Task: Look for space in Autlán de Navarro, Mexico from 6th September, 2023 to 10th September, 2023 for 1 adult in price range Rs.10000 to Rs.15000. Place can be private room with 1  bedroom having 1 bed and 1 bathroom. Property type can be house, flat, guest house, hotel. Booking option can be shelf check-in. Required host language is English.
Action: Mouse moved to (394, 107)
Screenshot: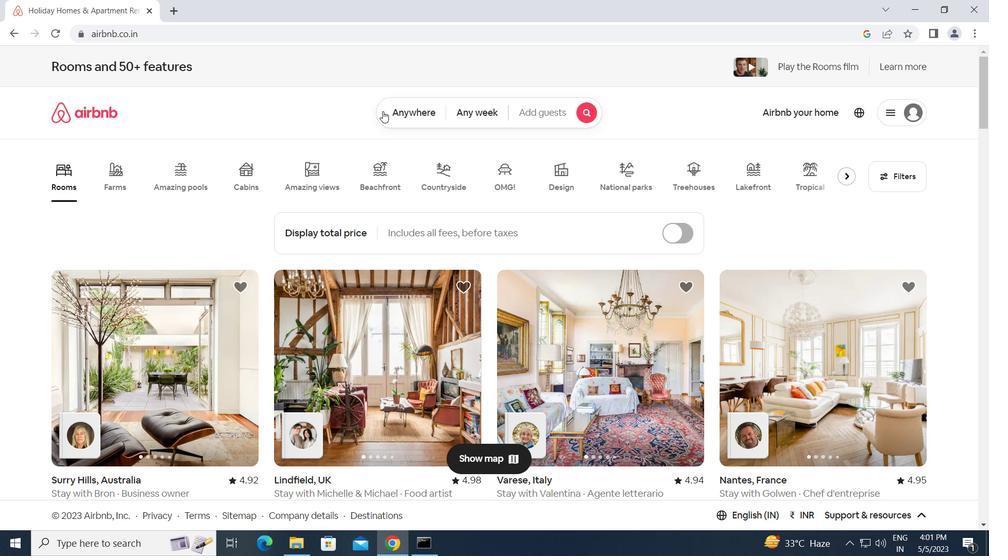 
Action: Mouse pressed left at (394, 107)
Screenshot: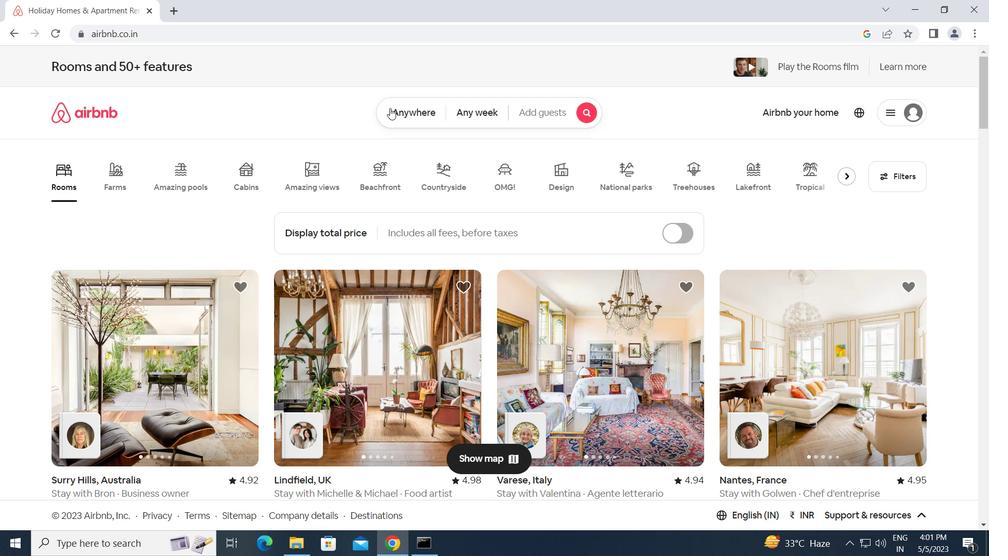
Action: Mouse moved to (326, 154)
Screenshot: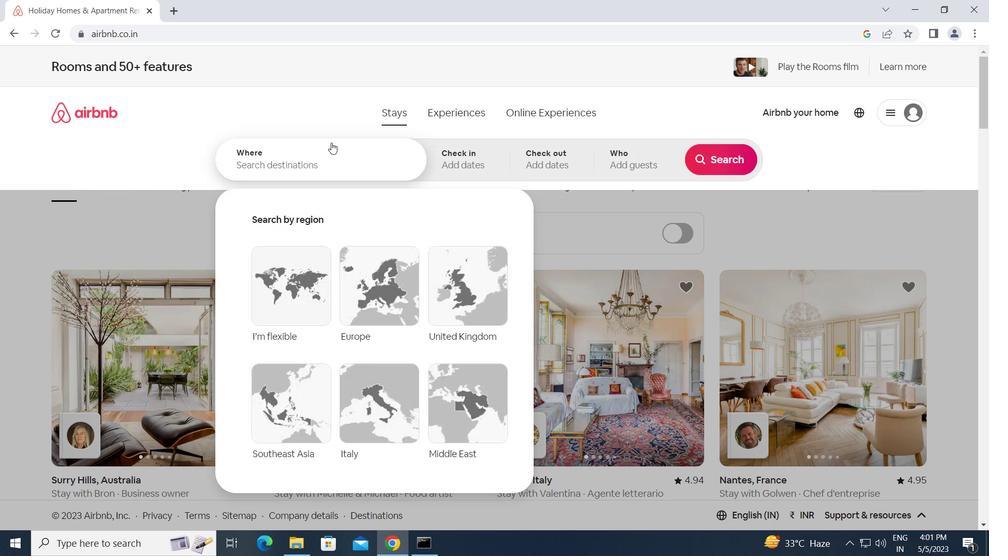 
Action: Mouse pressed left at (326, 154)
Screenshot: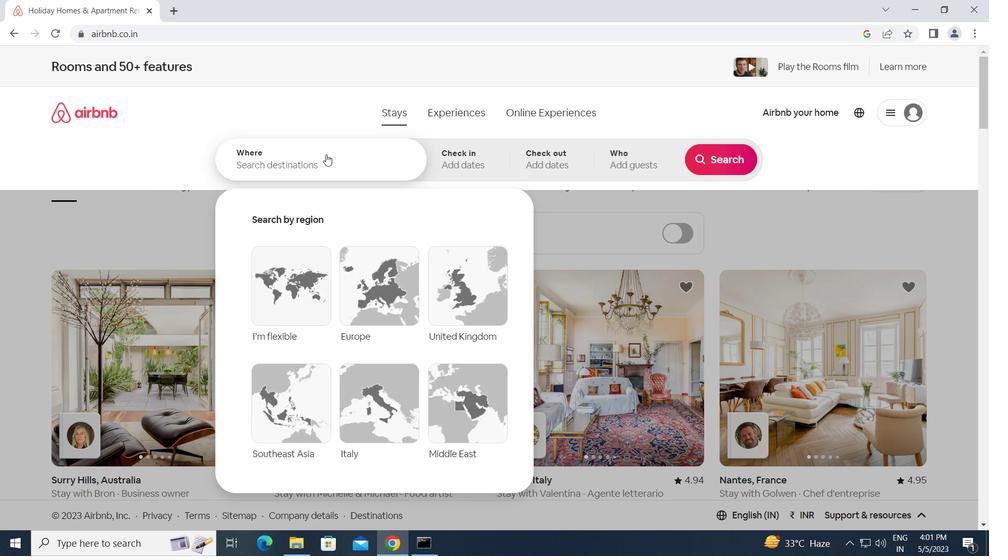
Action: Key pressed a<Key.caps_lock>utlan<Key.space>de<Key.space><Key.caps_lock>n<Key.caps_lock>avarro,<Key.space>m<Key.backspace><Key.caps_lock>m<Key.caps_lock>e
Screenshot: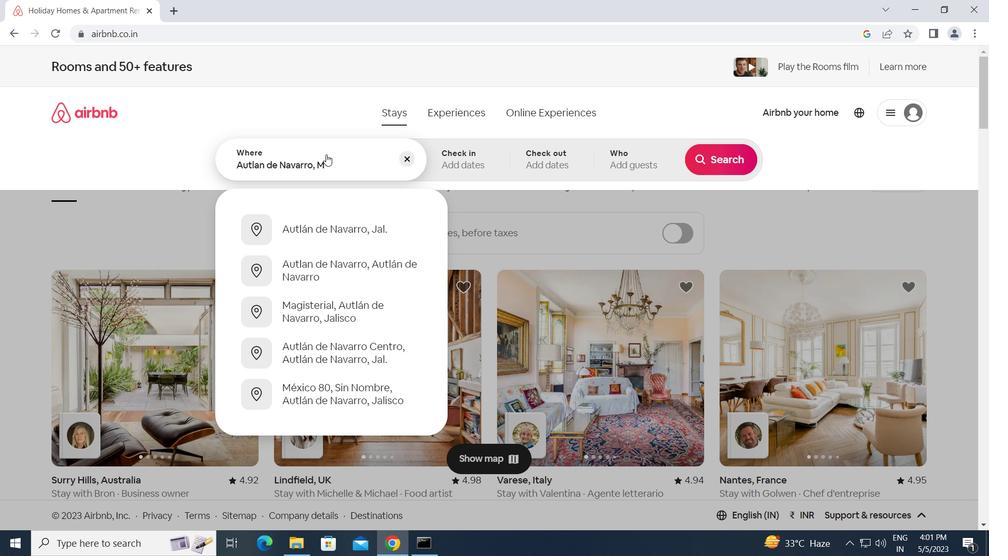 
Action: Mouse moved to (377, 70)
Screenshot: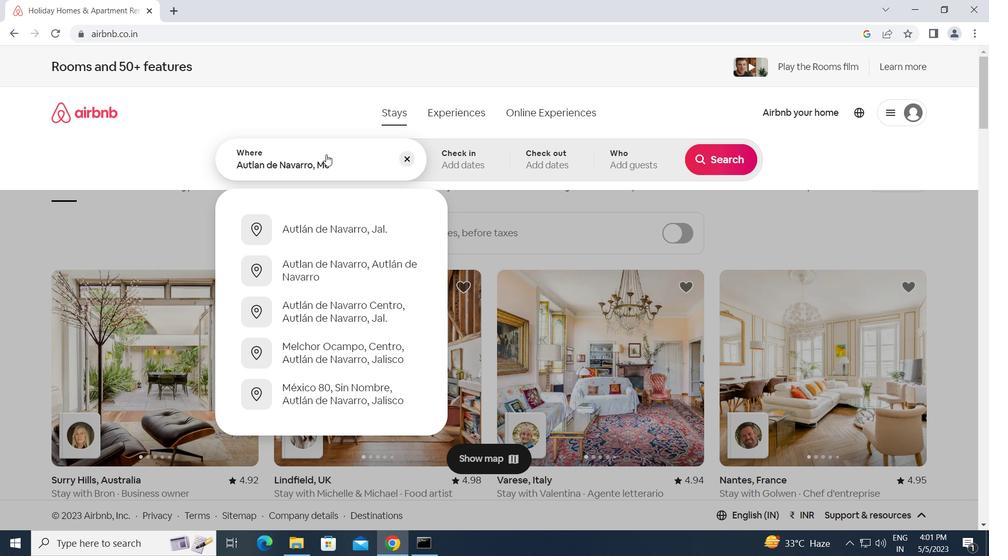 
Action: Key pressed xico<Key.enter>
Screenshot: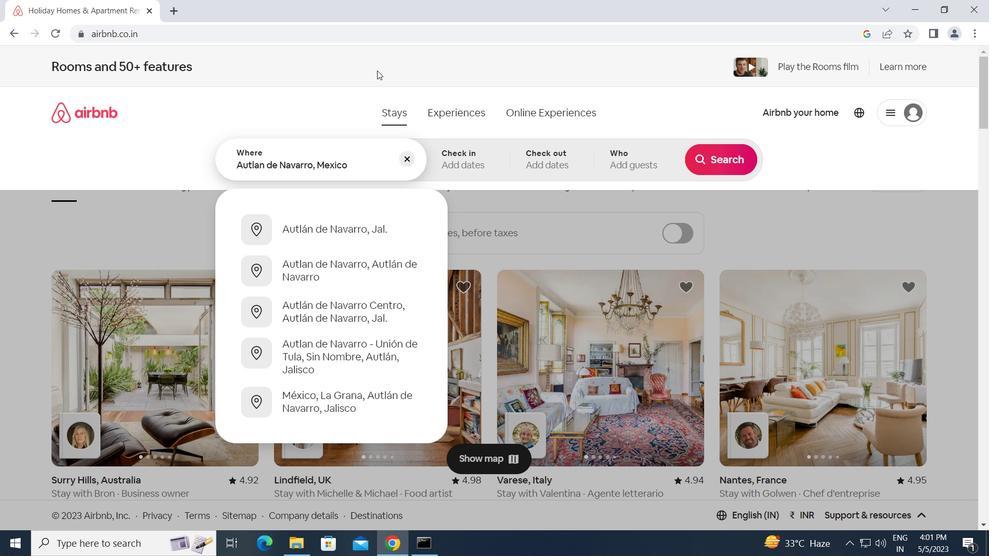 
Action: Mouse moved to (722, 263)
Screenshot: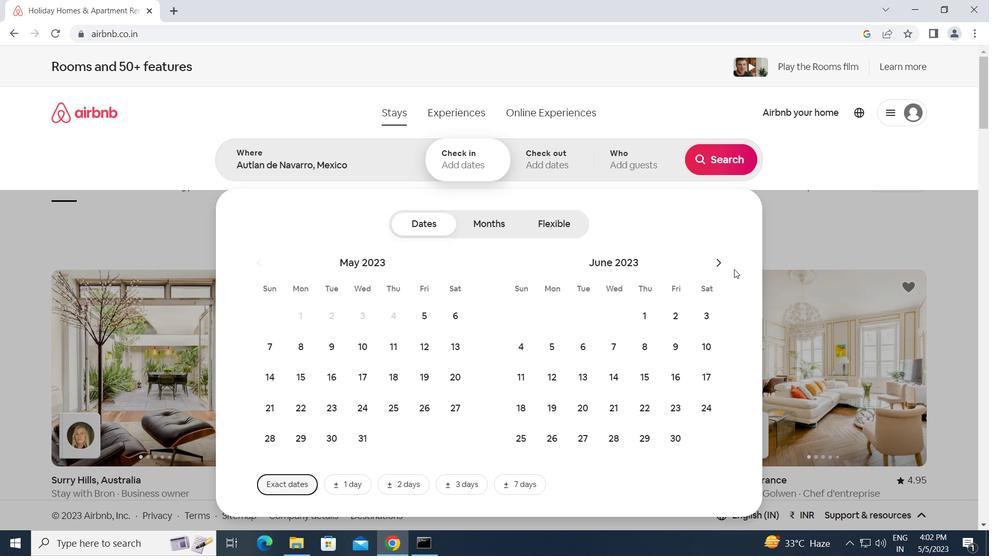 
Action: Mouse pressed left at (722, 263)
Screenshot: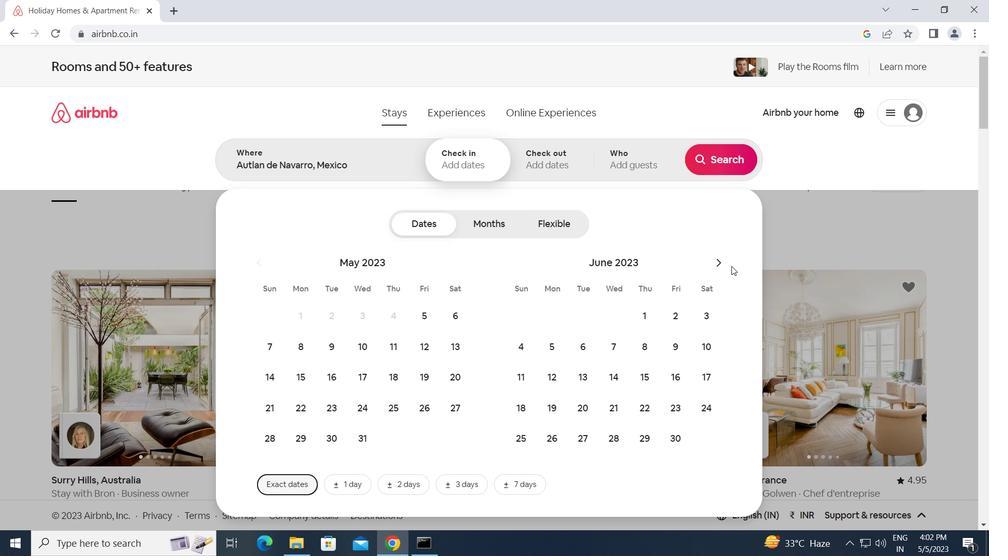 
Action: Mouse pressed left at (722, 263)
Screenshot: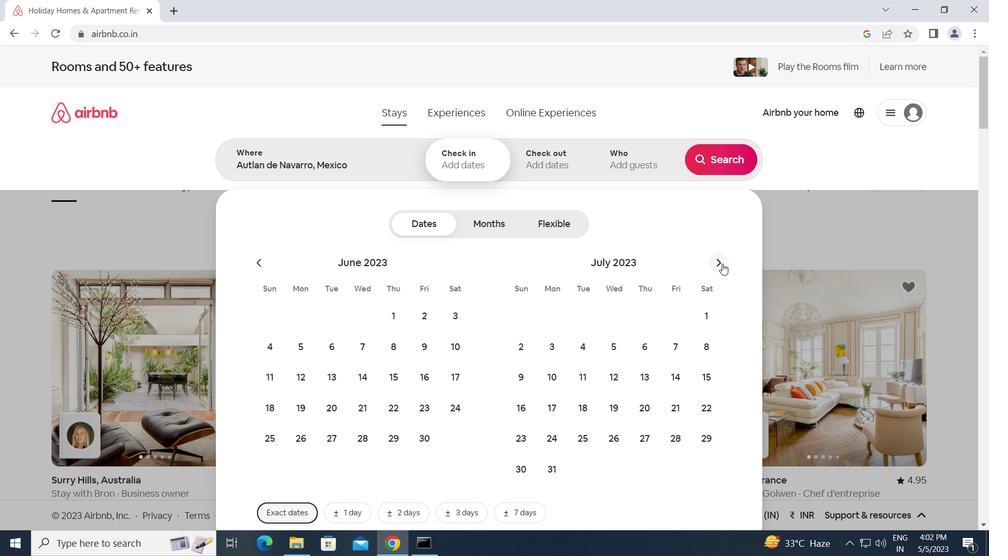 
Action: Mouse pressed left at (722, 263)
Screenshot: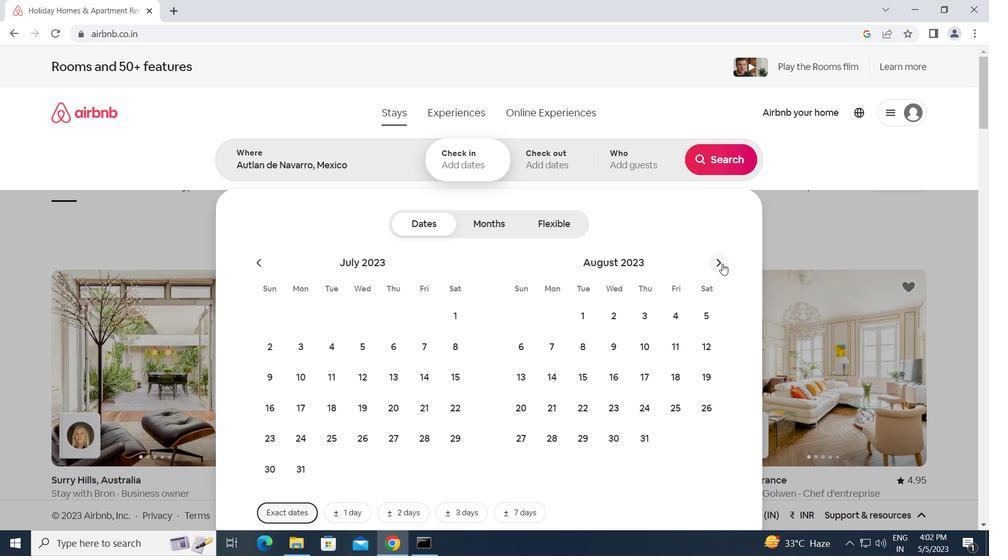 
Action: Mouse moved to (617, 346)
Screenshot: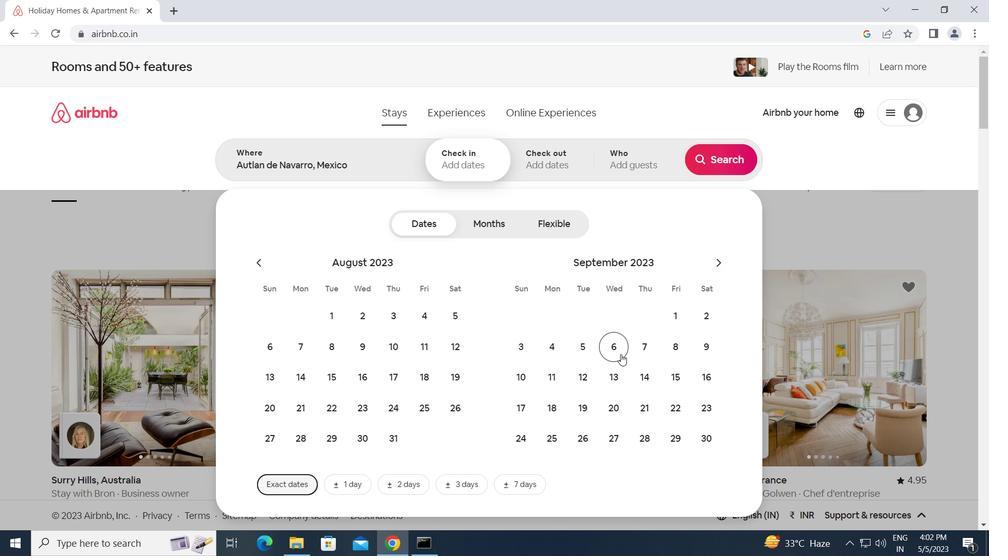 
Action: Mouse pressed left at (617, 346)
Screenshot: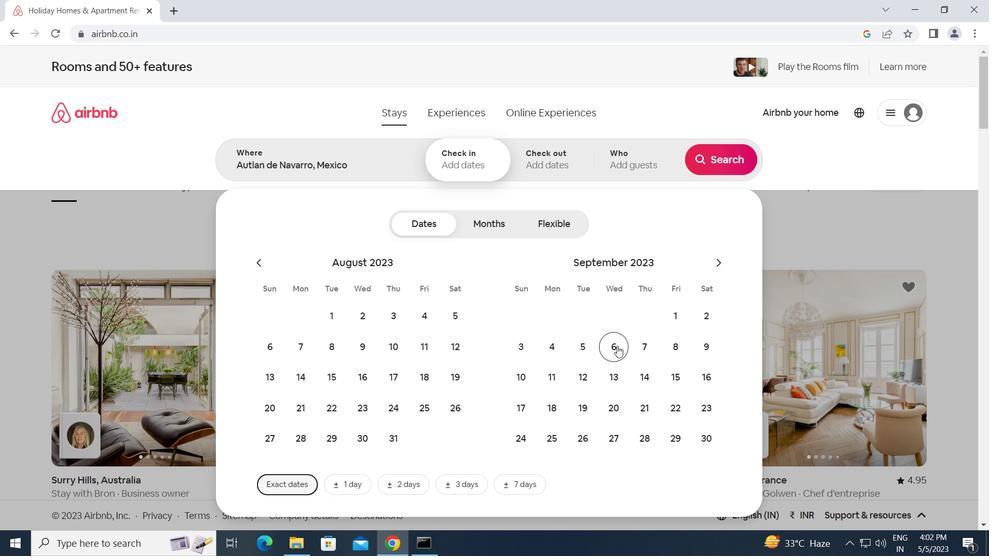 
Action: Mouse moved to (519, 375)
Screenshot: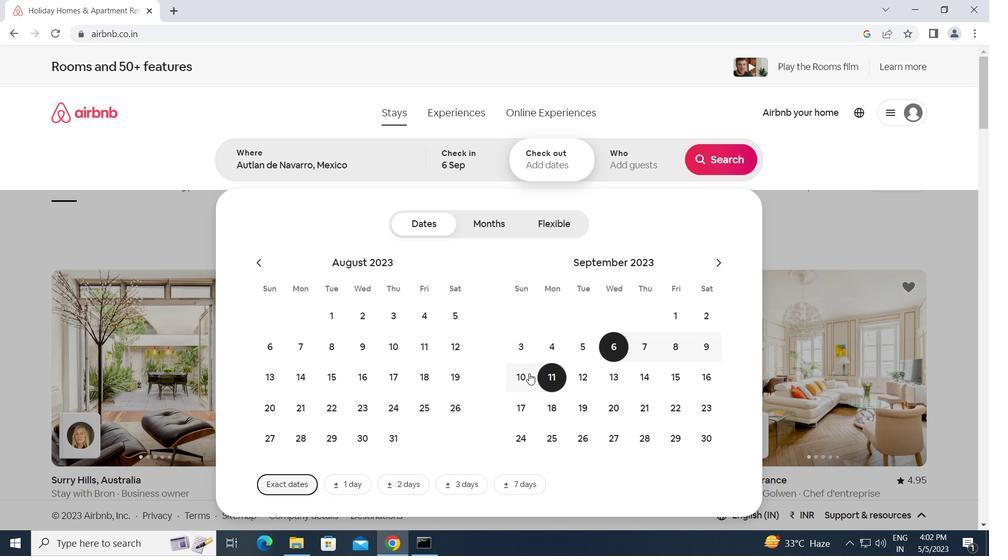 
Action: Mouse pressed left at (519, 375)
Screenshot: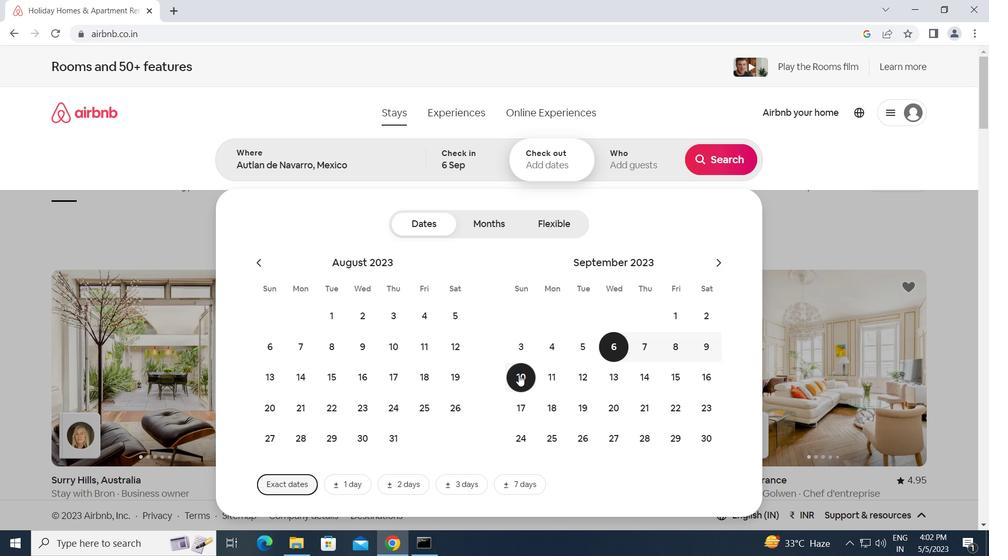 
Action: Mouse moved to (629, 155)
Screenshot: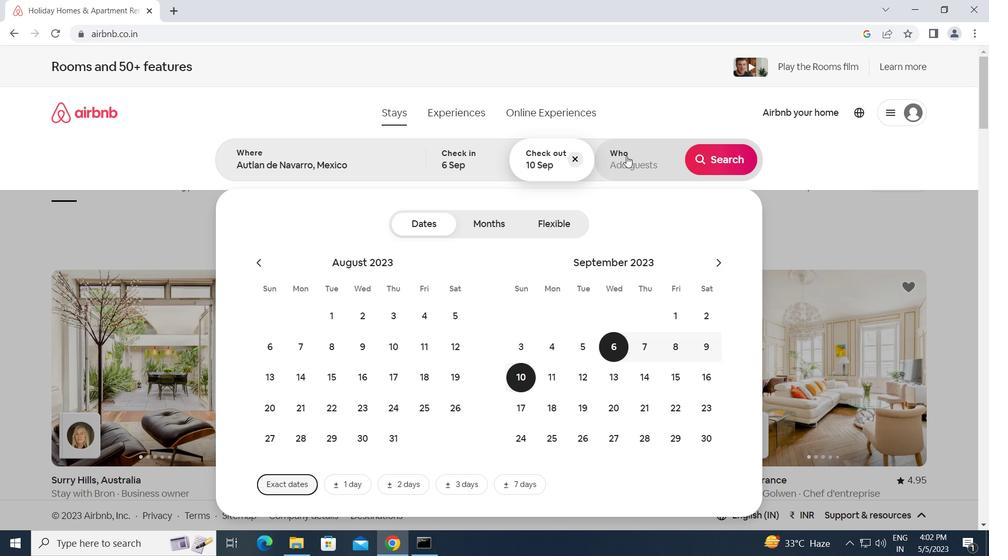 
Action: Mouse pressed left at (629, 155)
Screenshot: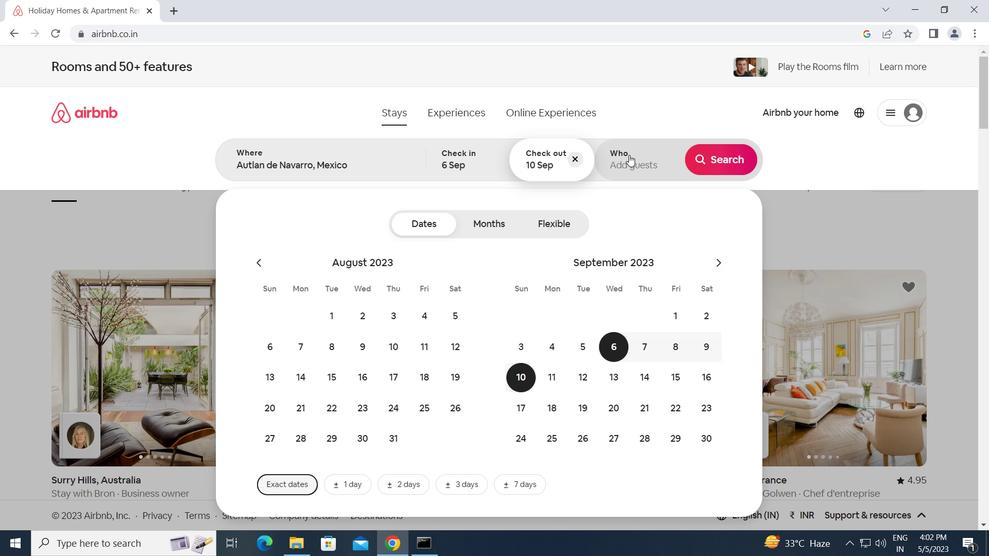 
Action: Mouse moved to (726, 229)
Screenshot: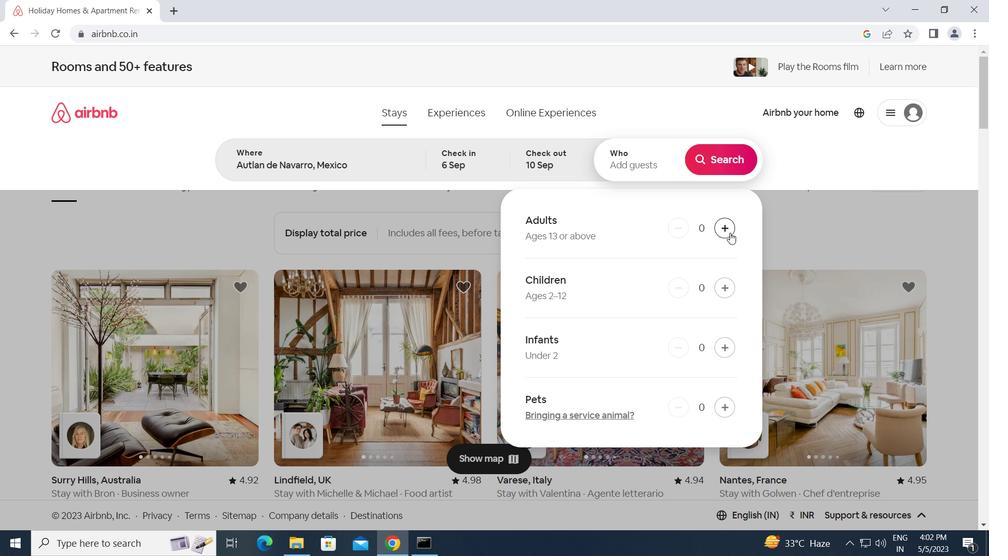 
Action: Mouse pressed left at (726, 229)
Screenshot: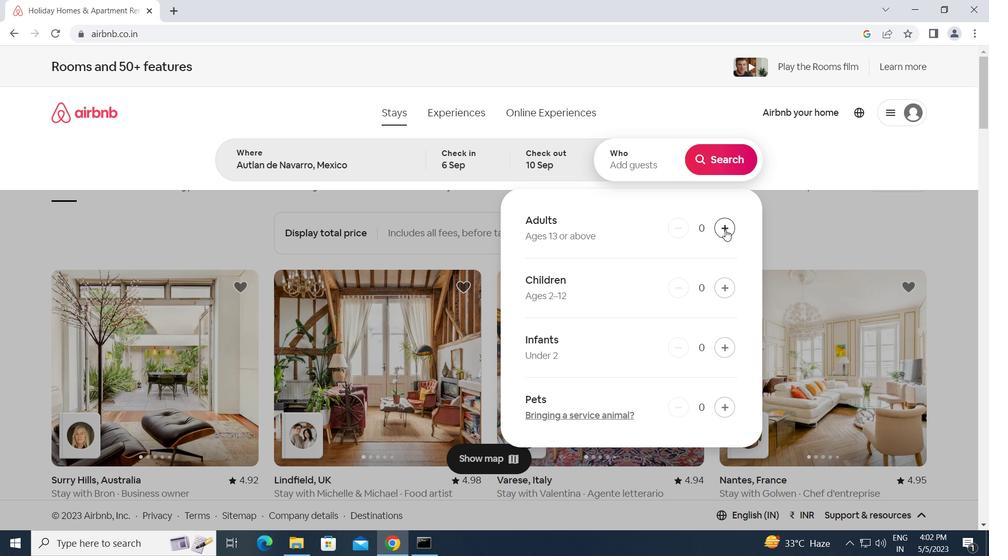 
Action: Mouse moved to (728, 159)
Screenshot: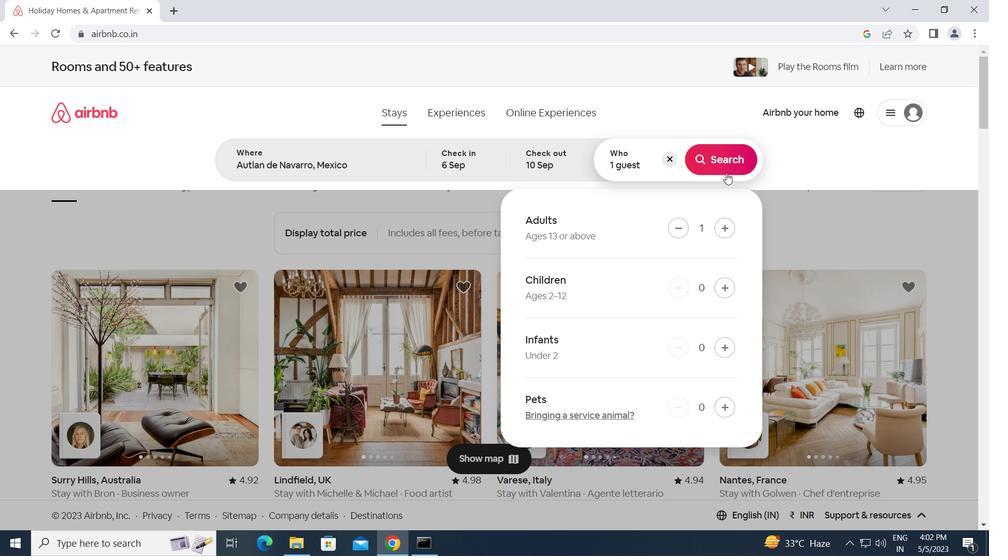
Action: Mouse pressed left at (728, 159)
Screenshot: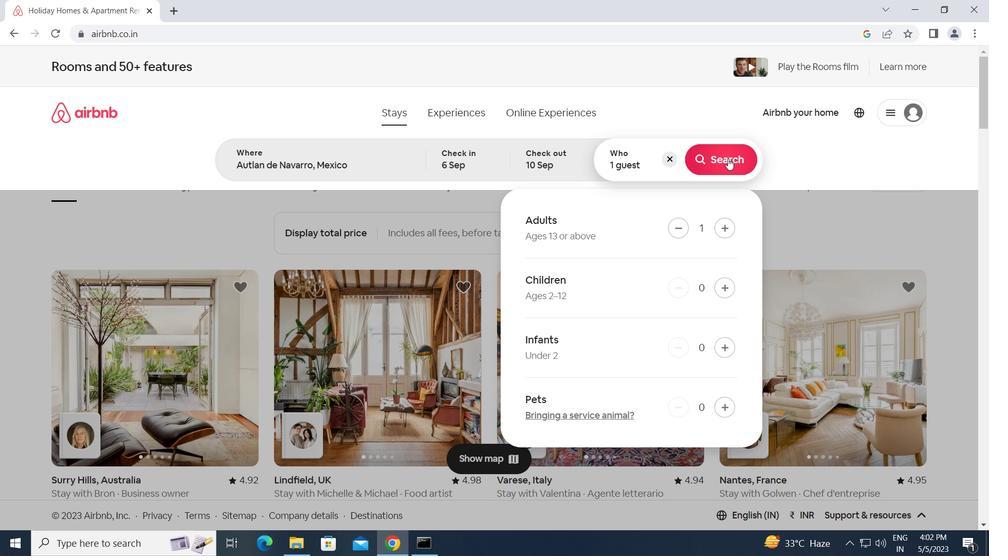 
Action: Mouse moved to (930, 110)
Screenshot: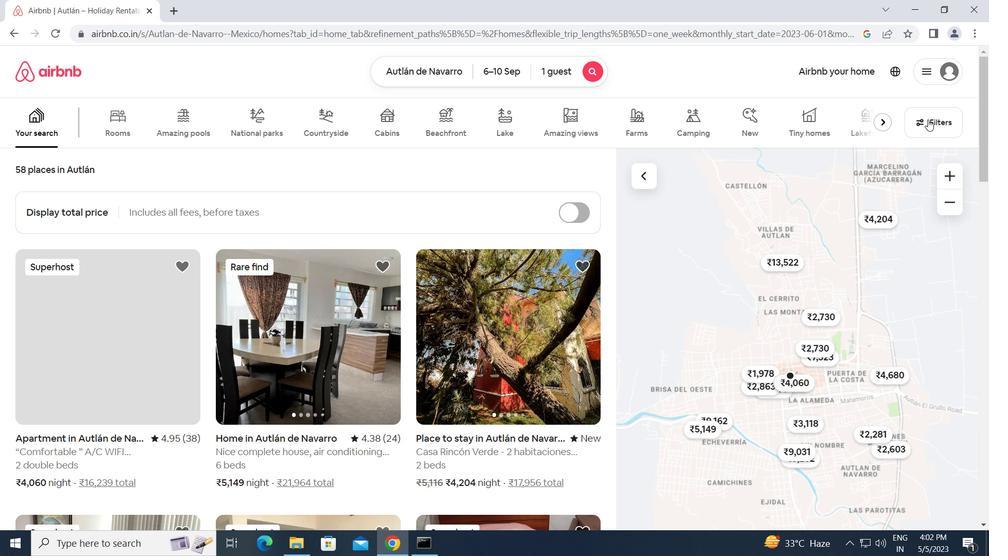 
Action: Mouse pressed left at (930, 110)
Screenshot: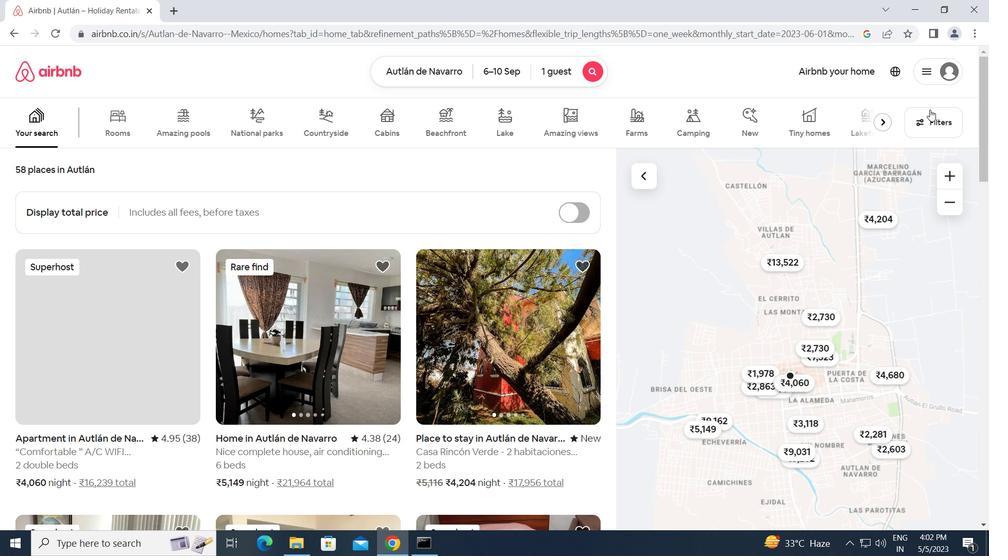 
Action: Mouse moved to (333, 437)
Screenshot: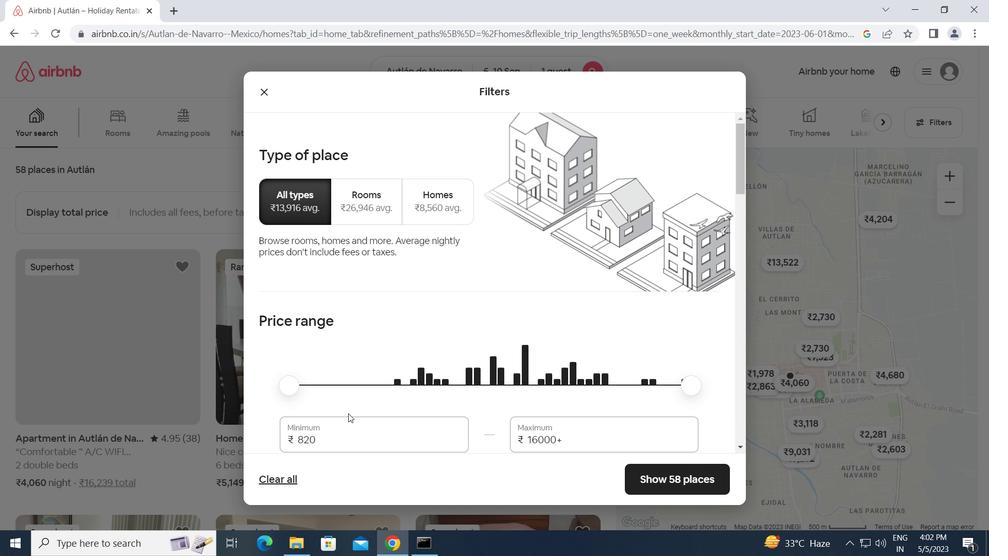 
Action: Mouse pressed left at (333, 437)
Screenshot: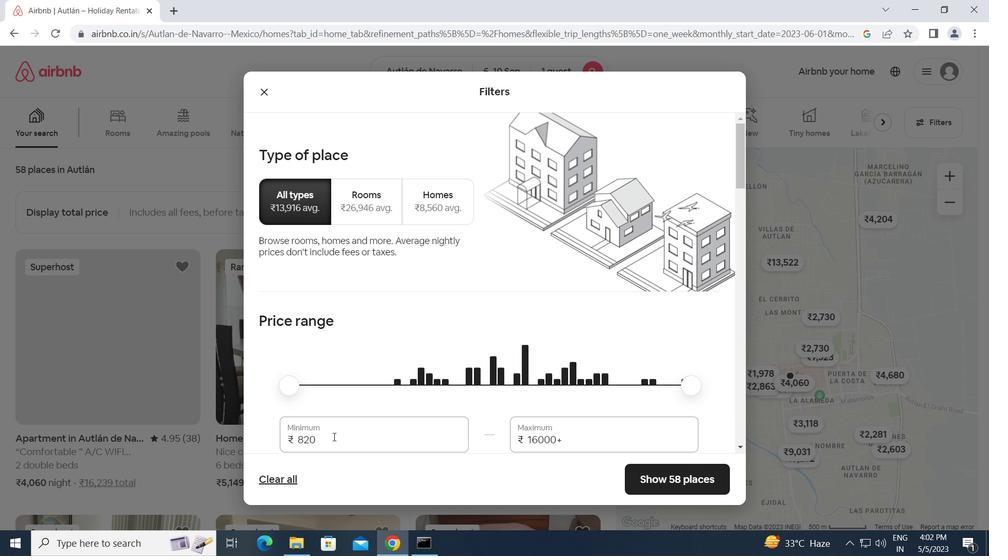 
Action: Mouse moved to (280, 442)
Screenshot: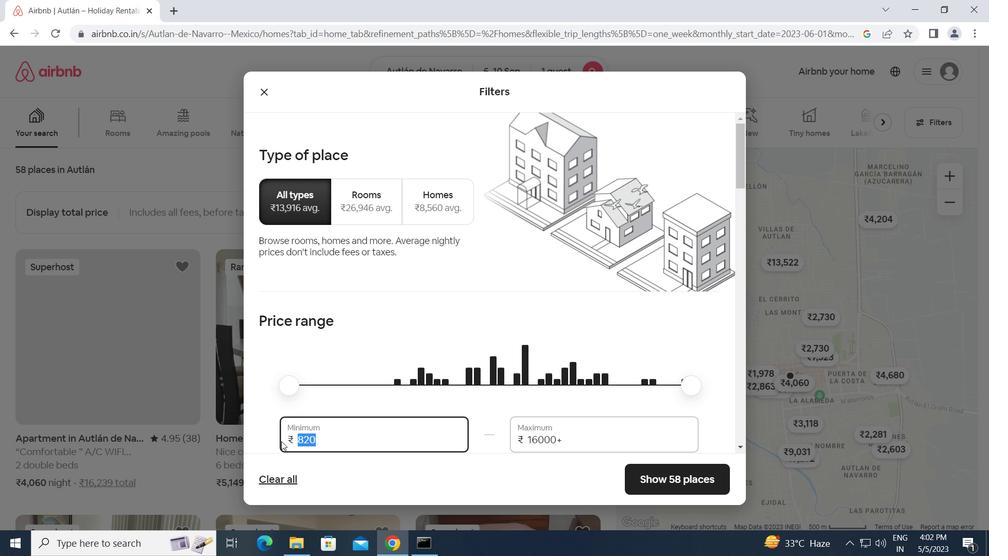 
Action: Key pressed 10000
Screenshot: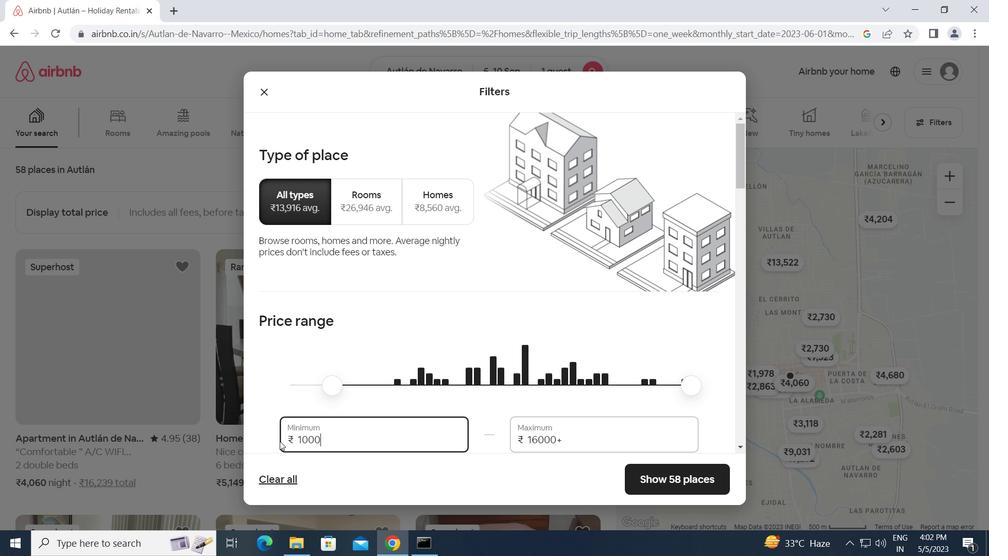 
Action: Mouse moved to (319, 297)
Screenshot: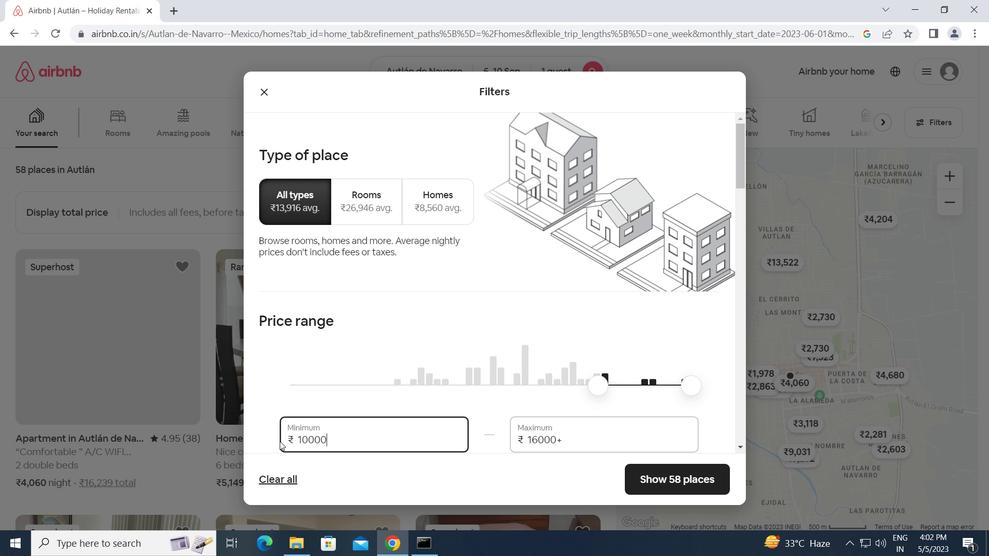 
Action: Key pressed <Key.tab>
Screenshot: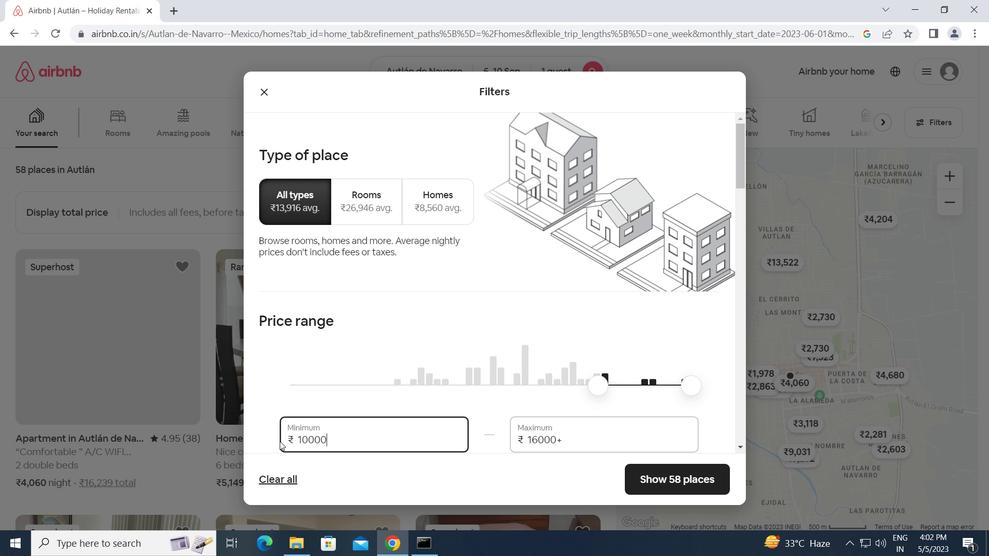 
Action: Mouse moved to (319, 281)
Screenshot: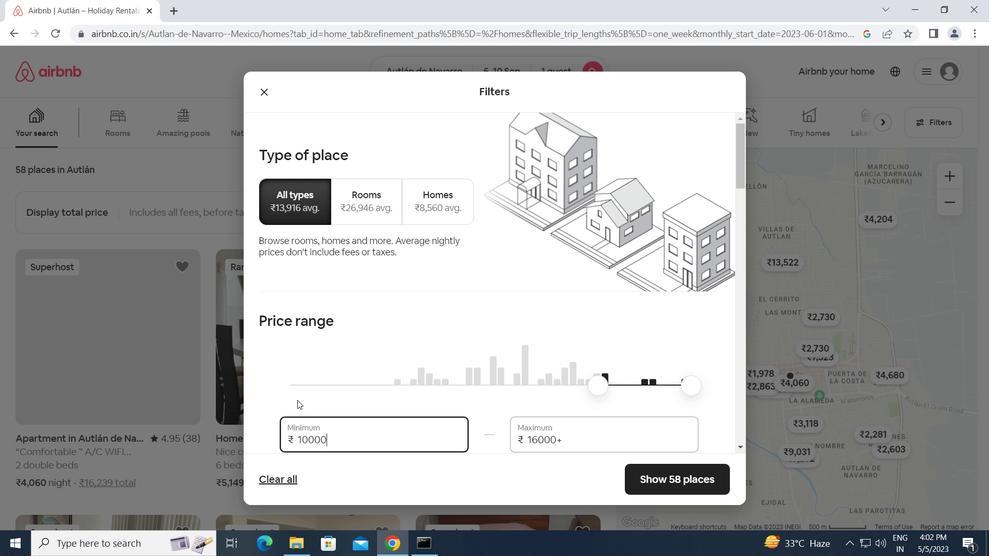 
Action: Key pressed 15000
Screenshot: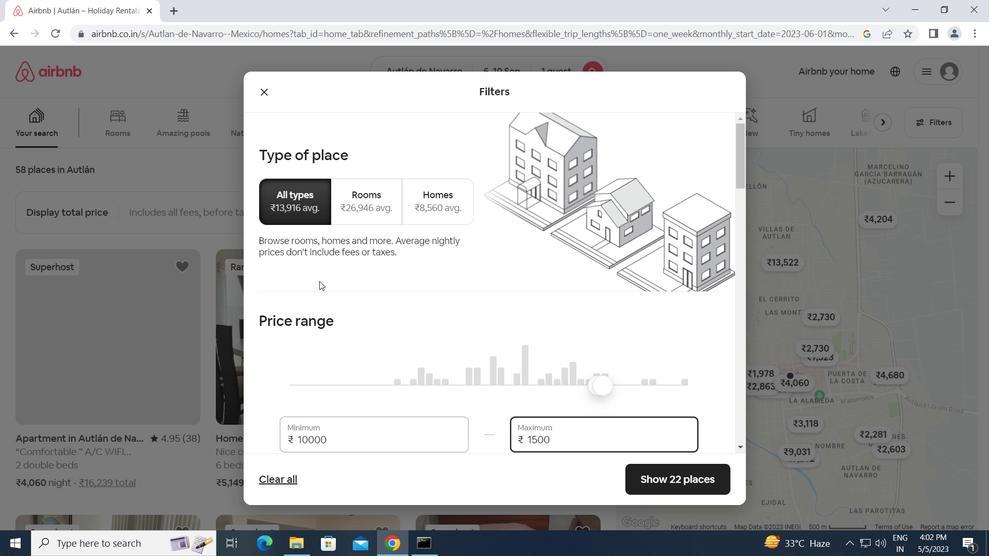 
Action: Mouse moved to (438, 335)
Screenshot: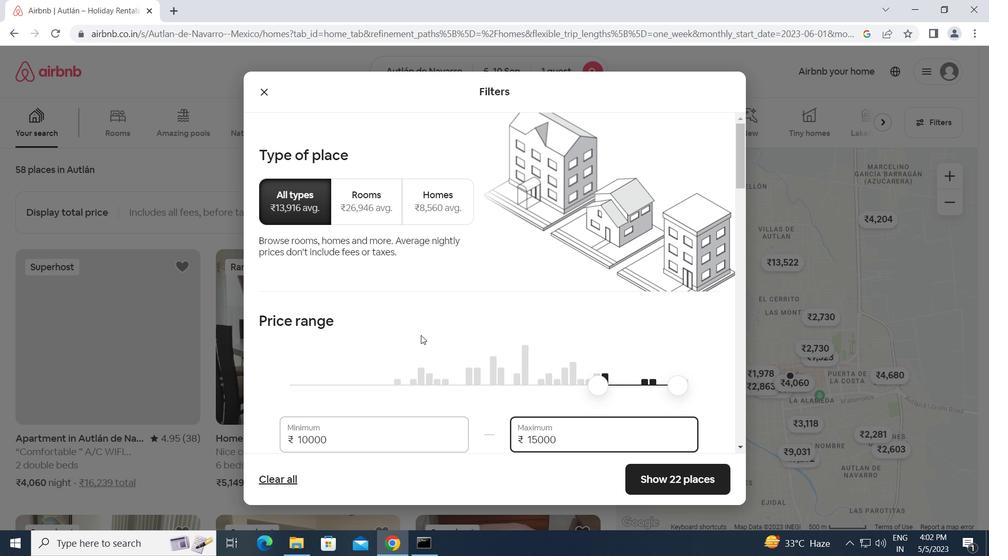 
Action: Mouse scrolled (438, 335) with delta (0, 0)
Screenshot: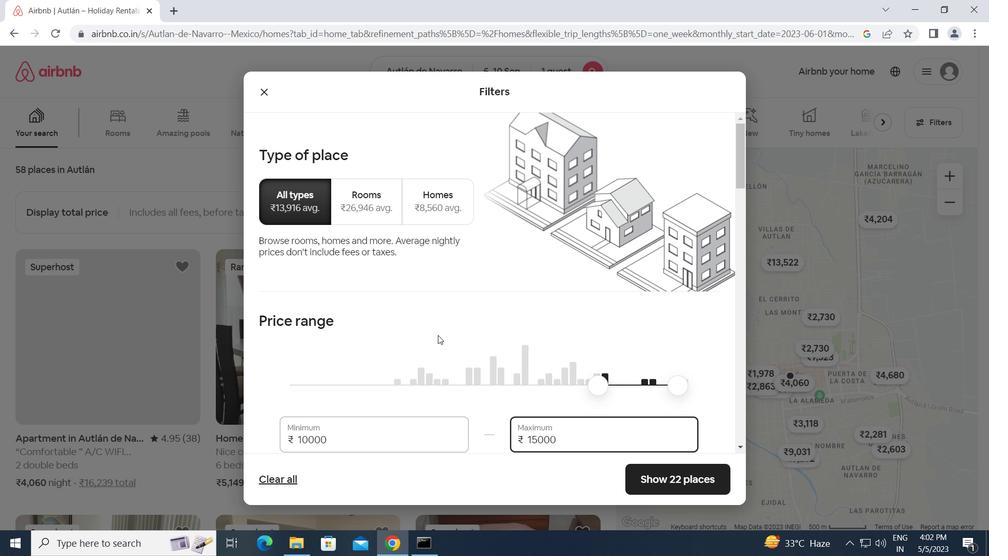 
Action: Mouse scrolled (438, 335) with delta (0, 0)
Screenshot: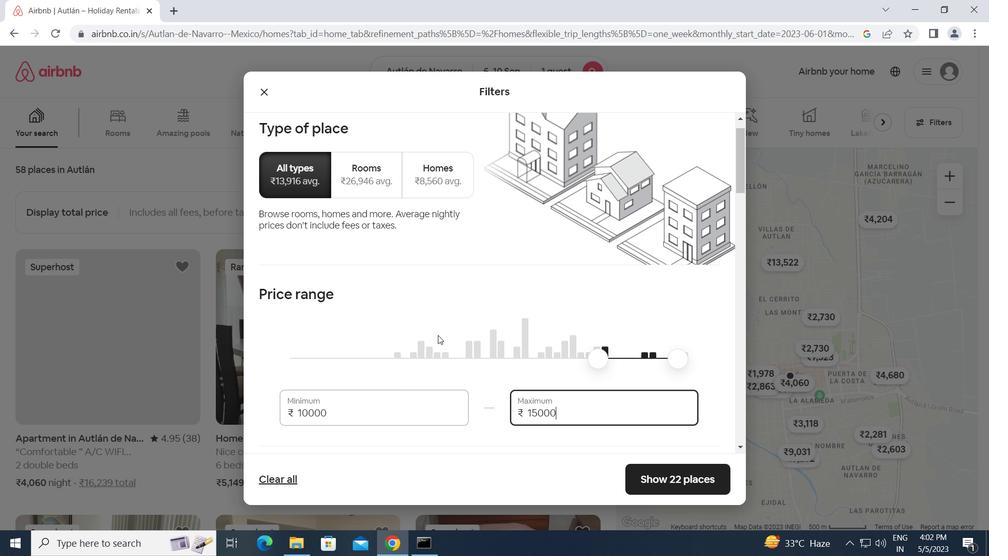
Action: Mouse scrolled (438, 335) with delta (0, 0)
Screenshot: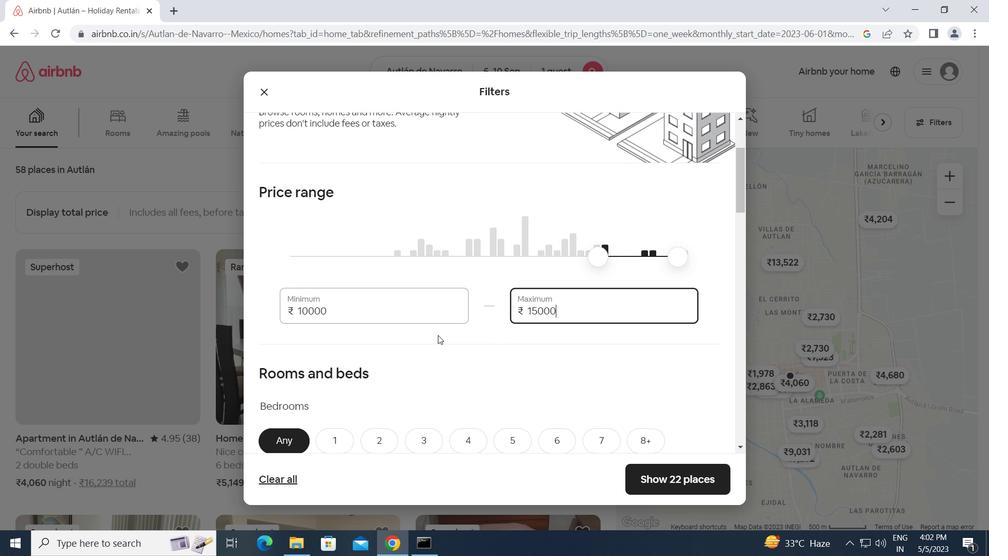 
Action: Mouse scrolled (438, 335) with delta (0, 0)
Screenshot: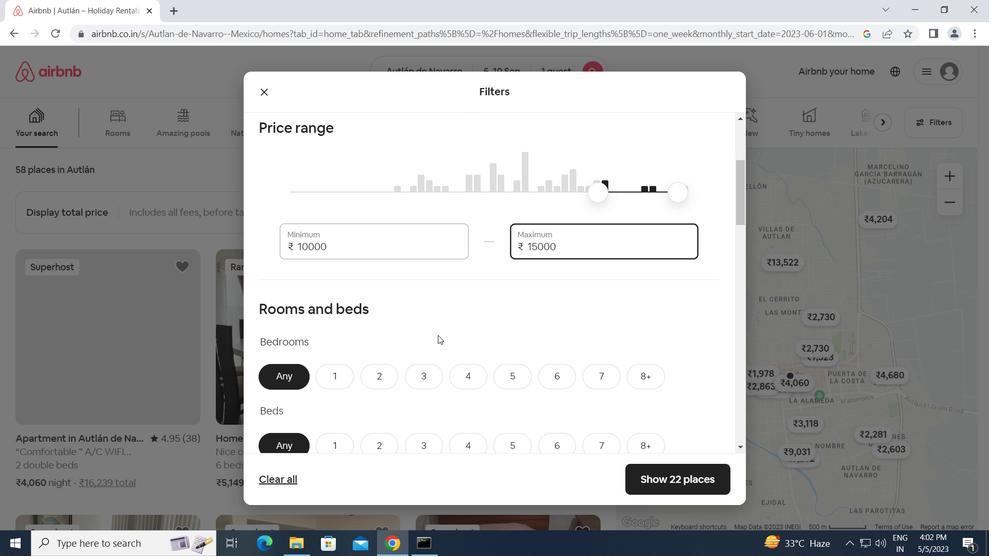 
Action: Mouse moved to (337, 312)
Screenshot: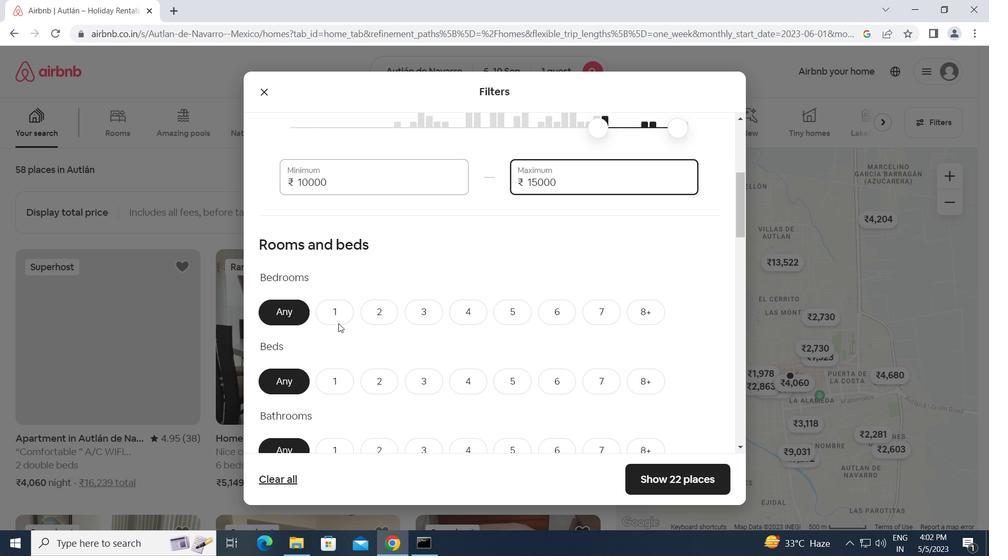 
Action: Mouse pressed left at (337, 312)
Screenshot: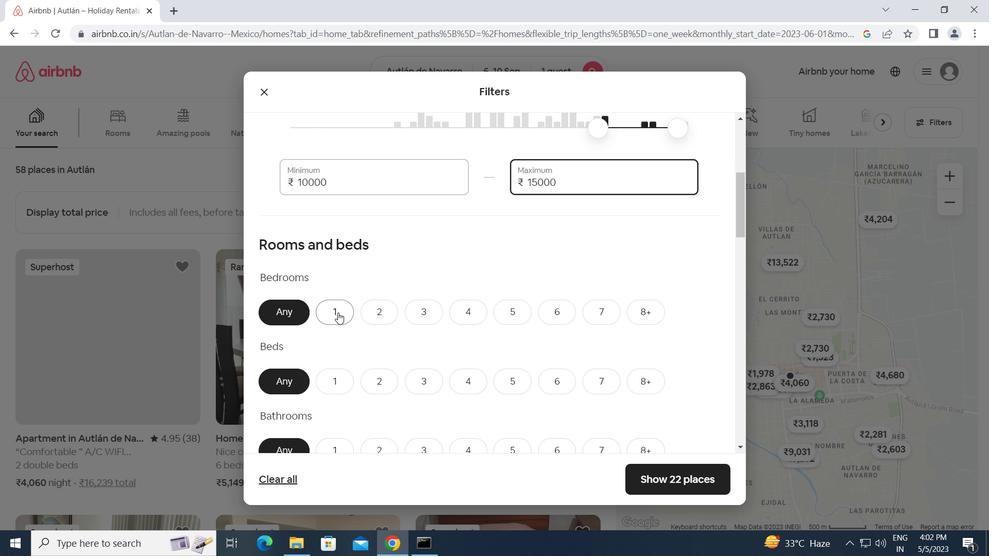 
Action: Mouse moved to (364, 345)
Screenshot: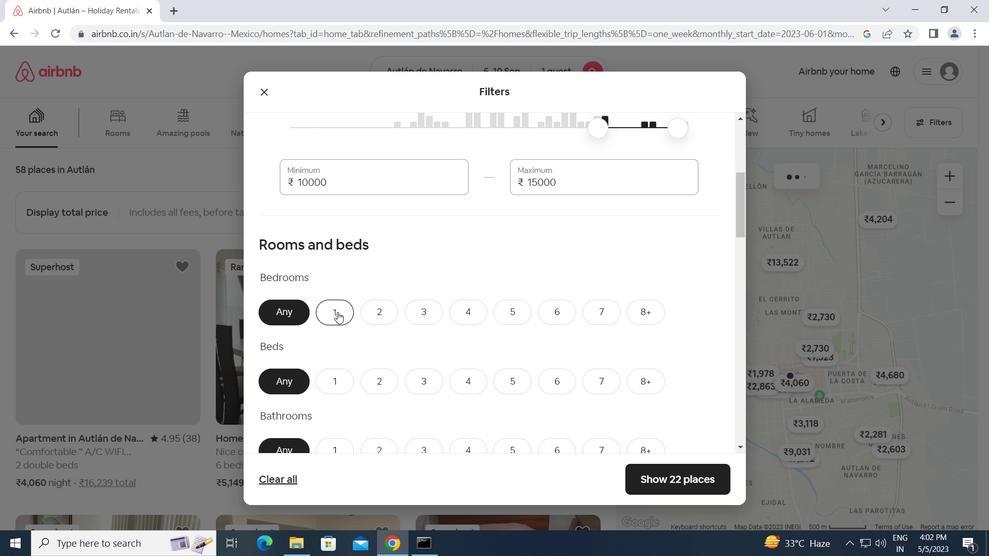 
Action: Mouse scrolled (364, 344) with delta (0, 0)
Screenshot: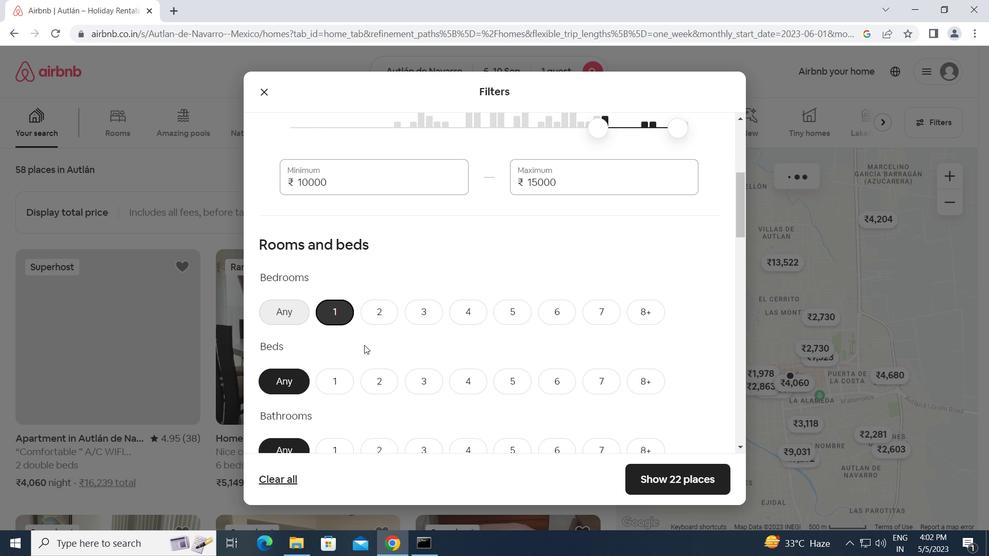 
Action: Mouse scrolled (364, 344) with delta (0, 0)
Screenshot: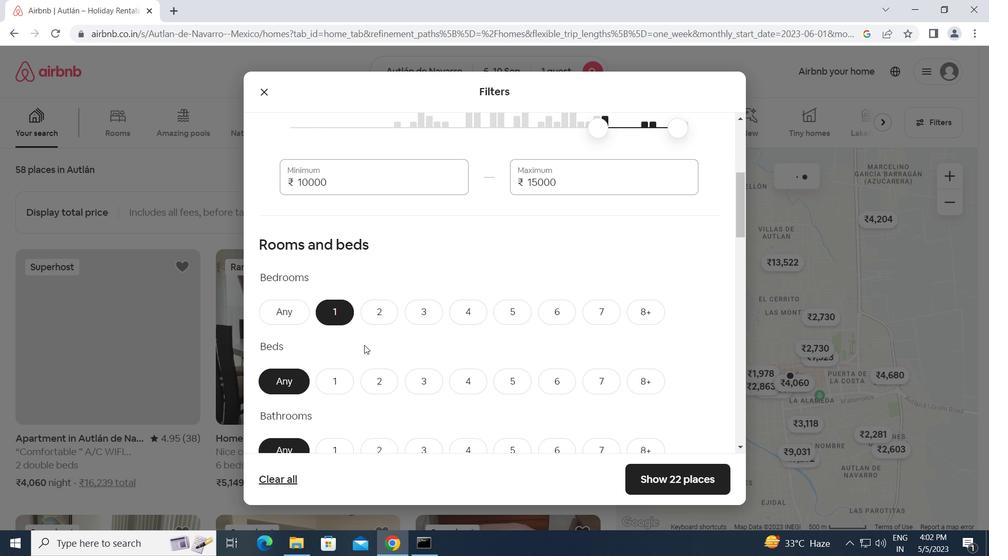 
Action: Mouse moved to (335, 256)
Screenshot: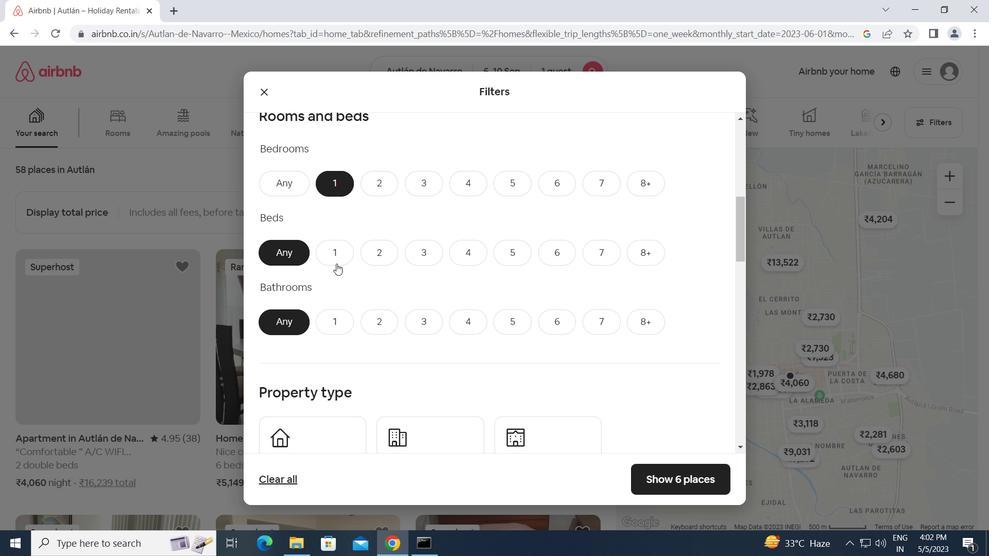 
Action: Mouse pressed left at (335, 256)
Screenshot: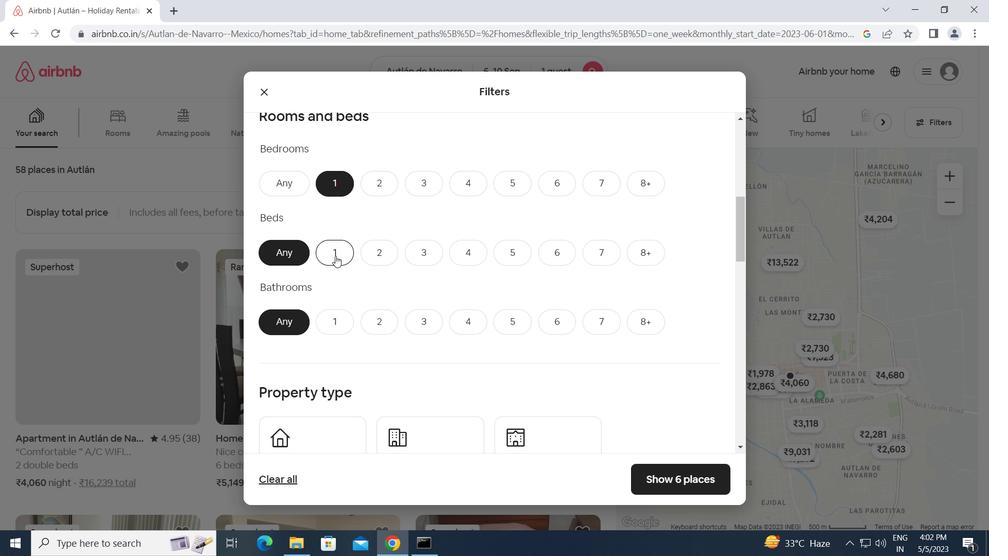 
Action: Mouse moved to (339, 319)
Screenshot: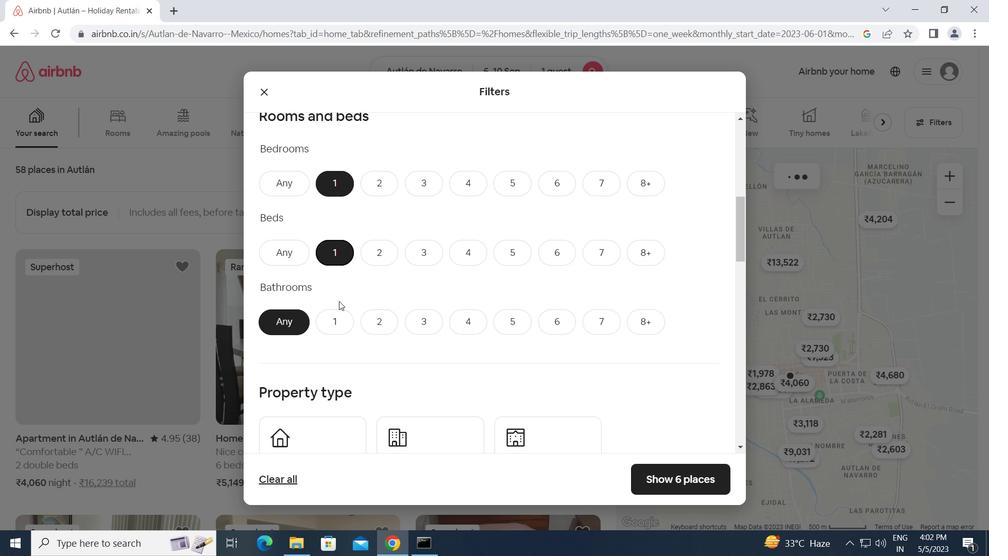 
Action: Mouse pressed left at (339, 319)
Screenshot: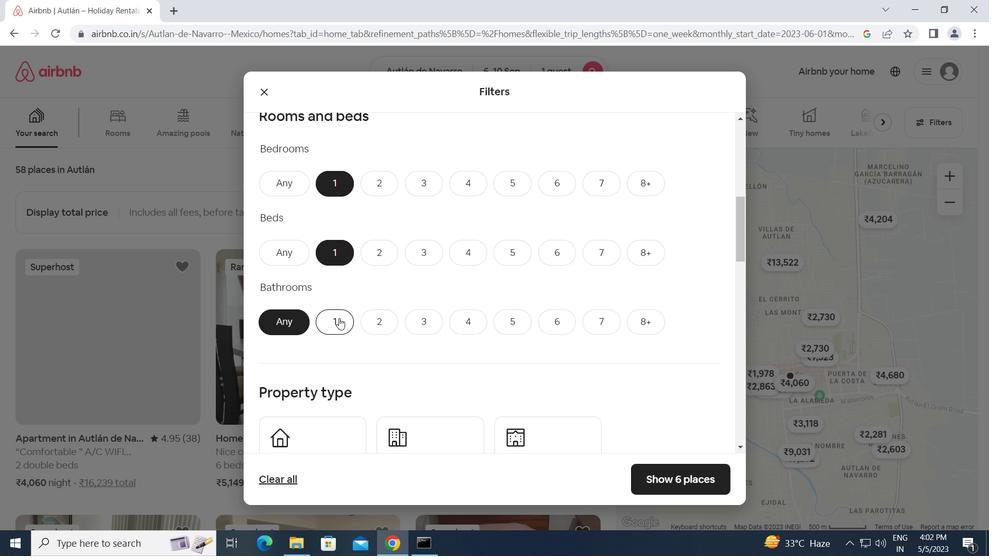 
Action: Mouse moved to (510, 352)
Screenshot: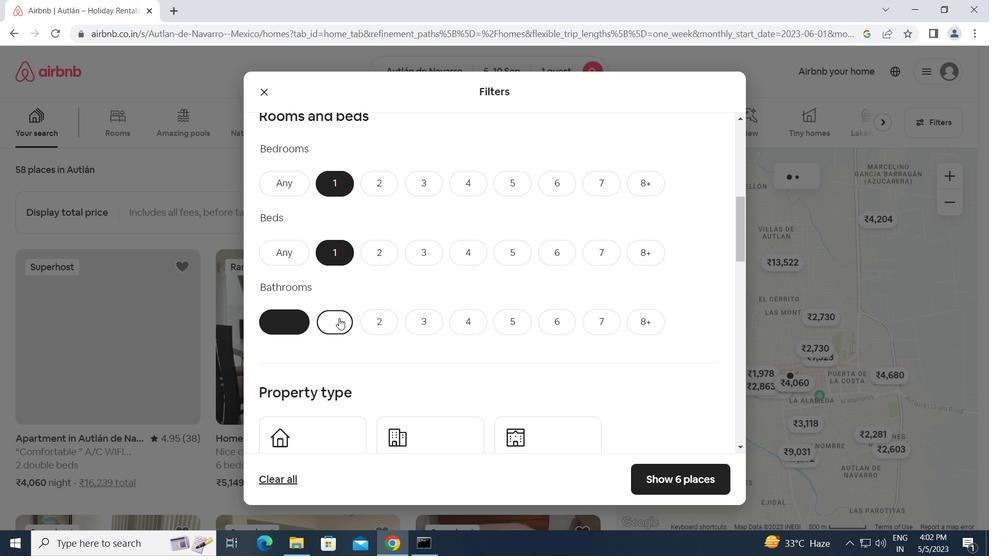 
Action: Mouse scrolled (510, 352) with delta (0, 0)
Screenshot: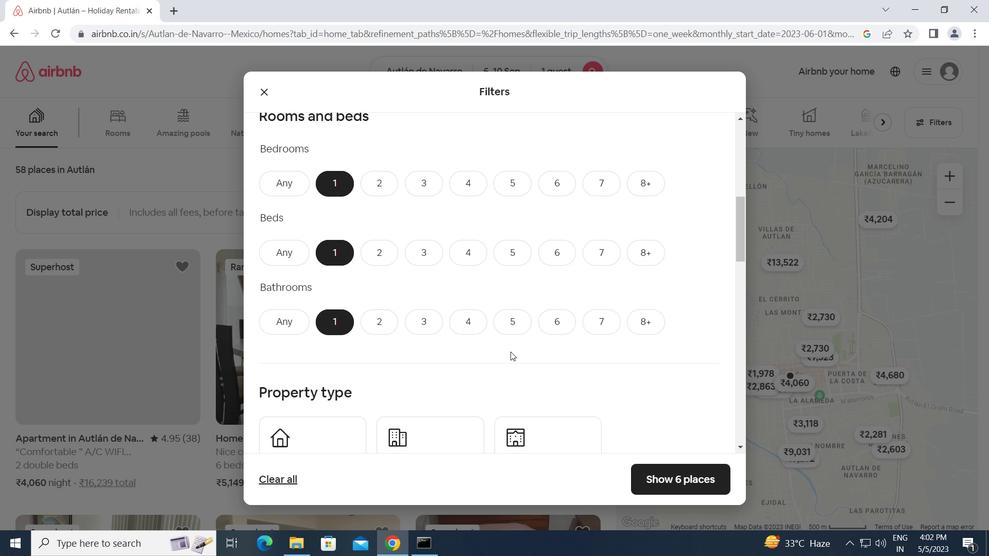 
Action: Mouse scrolled (510, 352) with delta (0, 0)
Screenshot: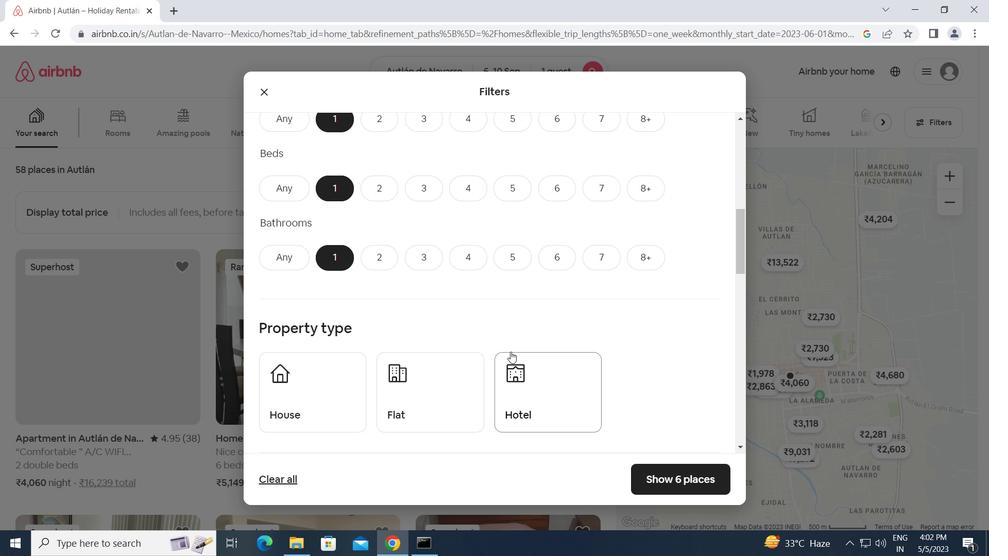 
Action: Mouse moved to (330, 347)
Screenshot: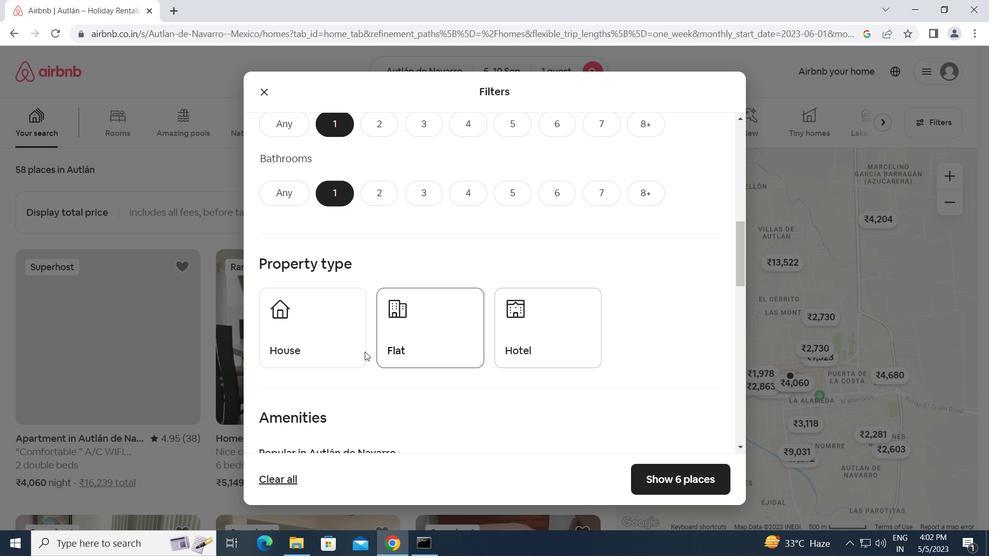 
Action: Mouse pressed left at (330, 347)
Screenshot: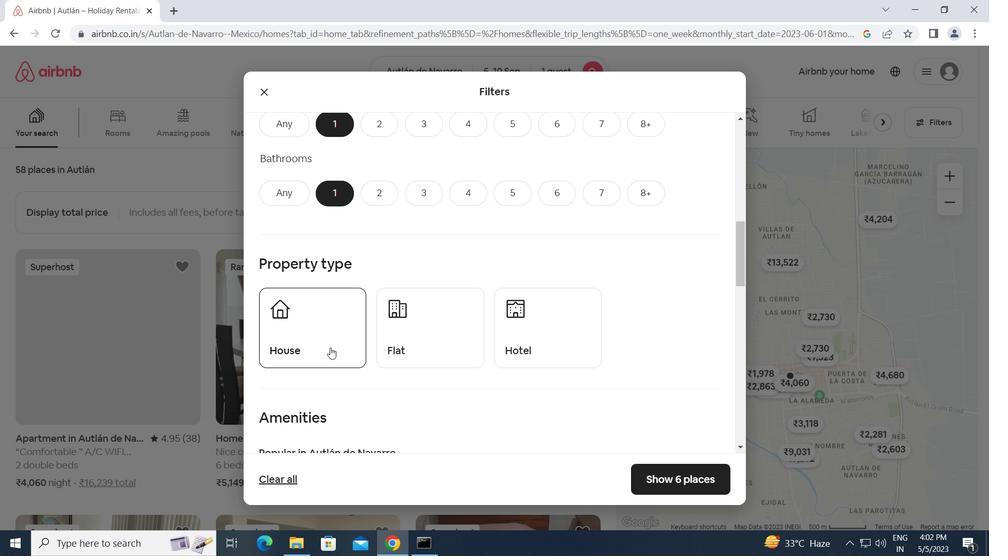 
Action: Mouse moved to (427, 335)
Screenshot: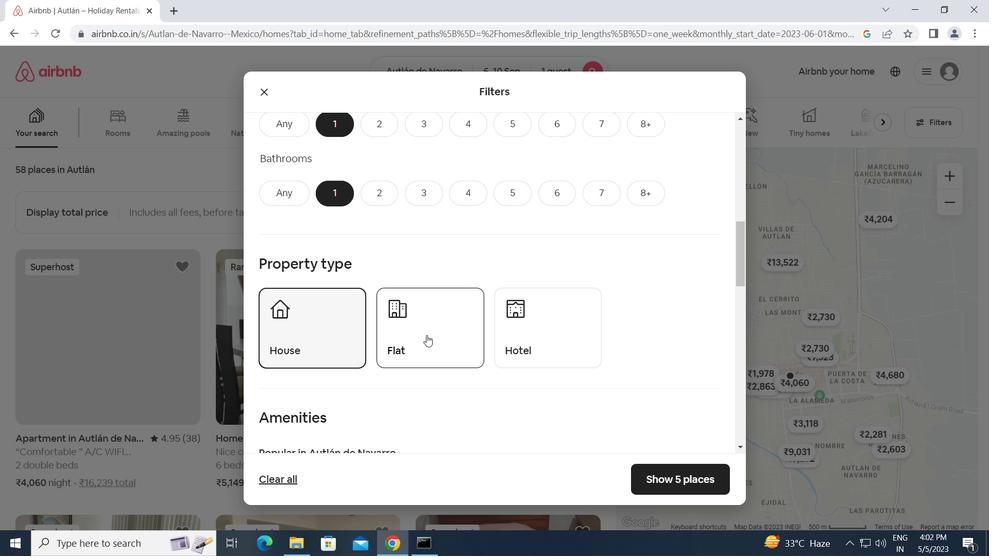 
Action: Mouse pressed left at (427, 335)
Screenshot: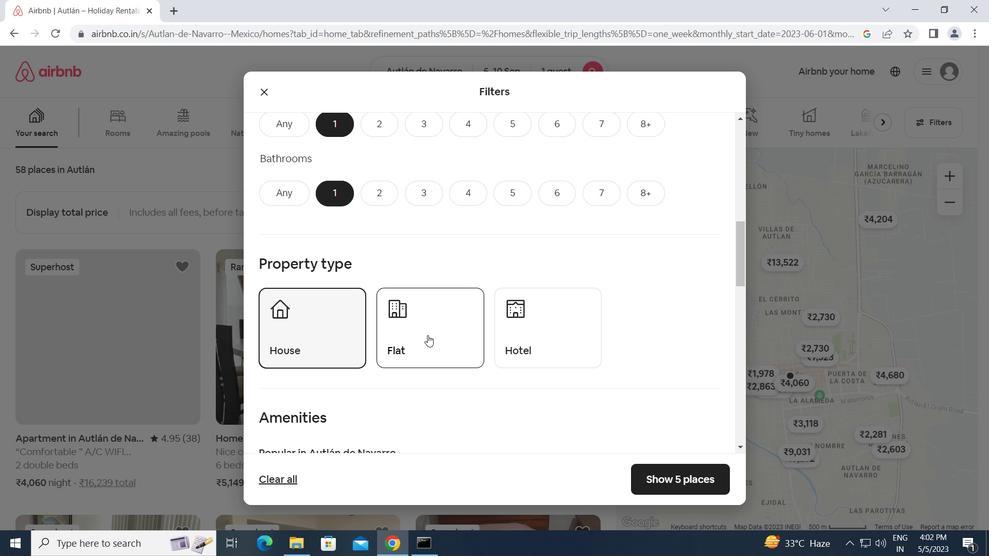
Action: Mouse moved to (544, 344)
Screenshot: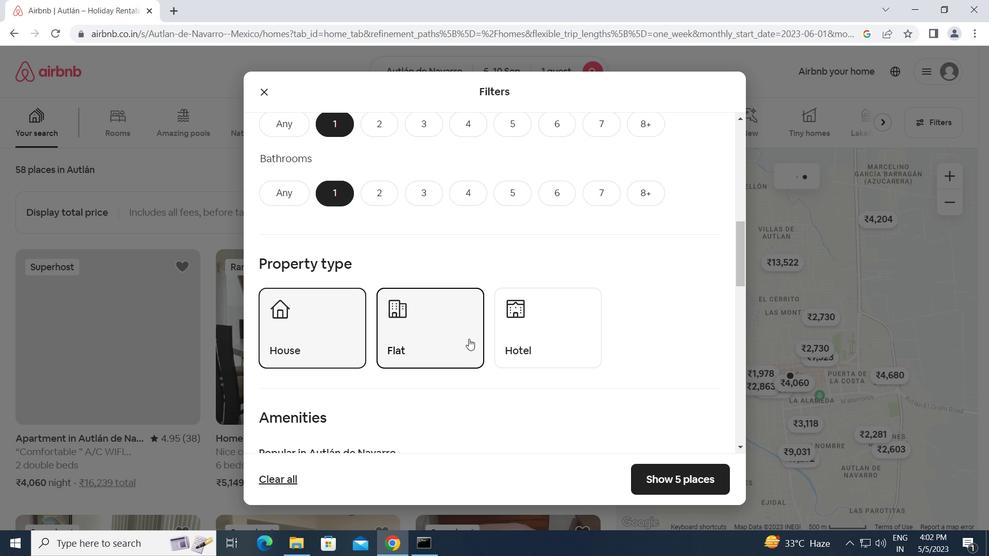
Action: Mouse pressed left at (544, 344)
Screenshot: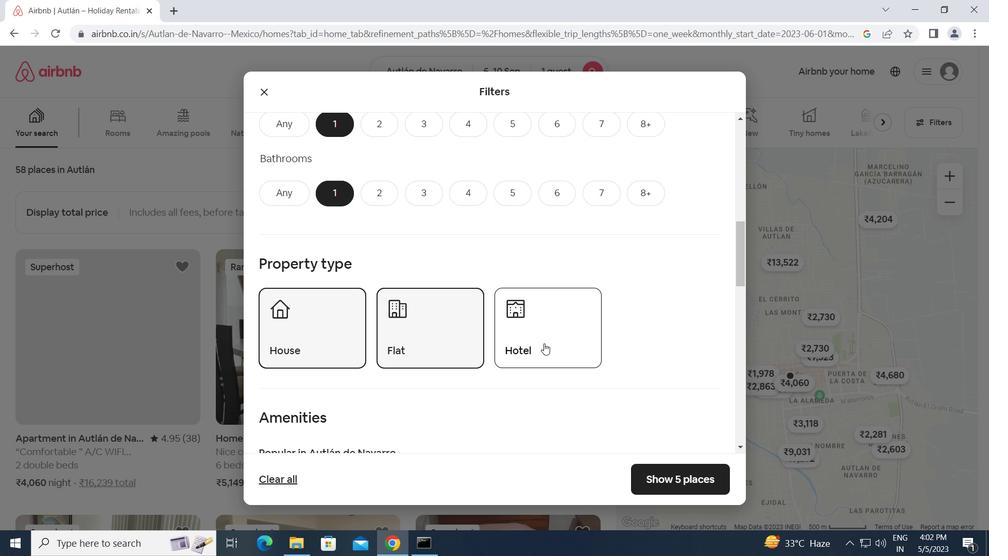 
Action: Mouse moved to (624, 342)
Screenshot: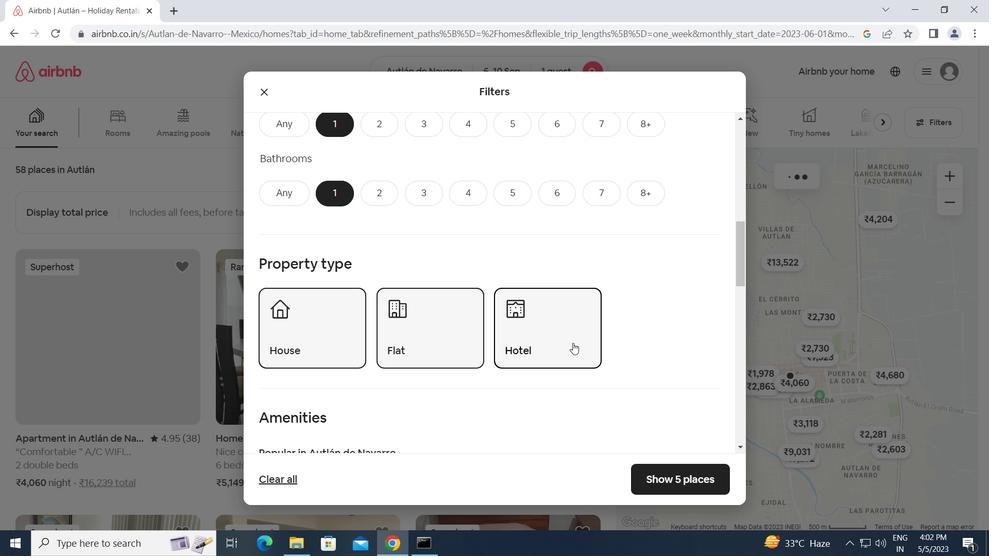 
Action: Mouse scrolled (624, 341) with delta (0, 0)
Screenshot: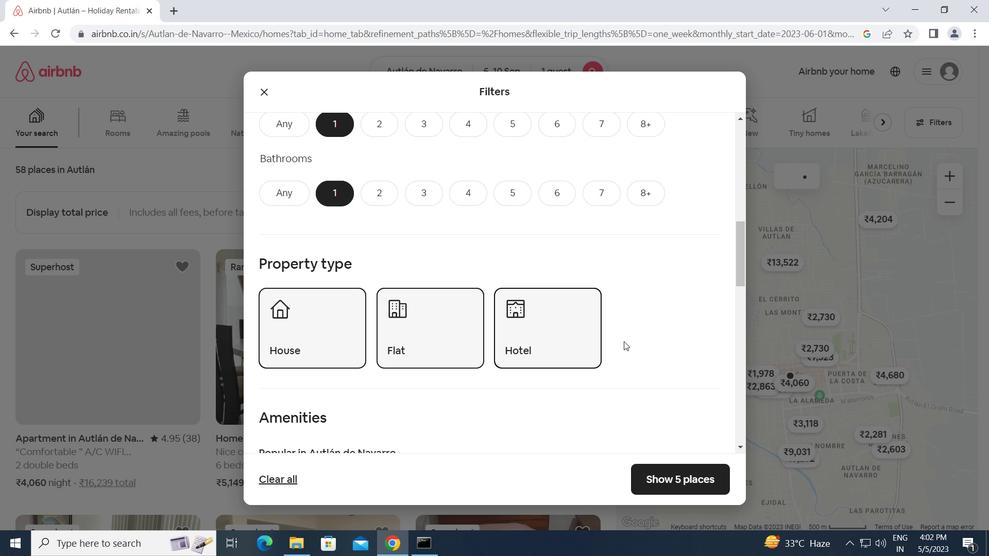 
Action: Mouse scrolled (624, 341) with delta (0, 0)
Screenshot: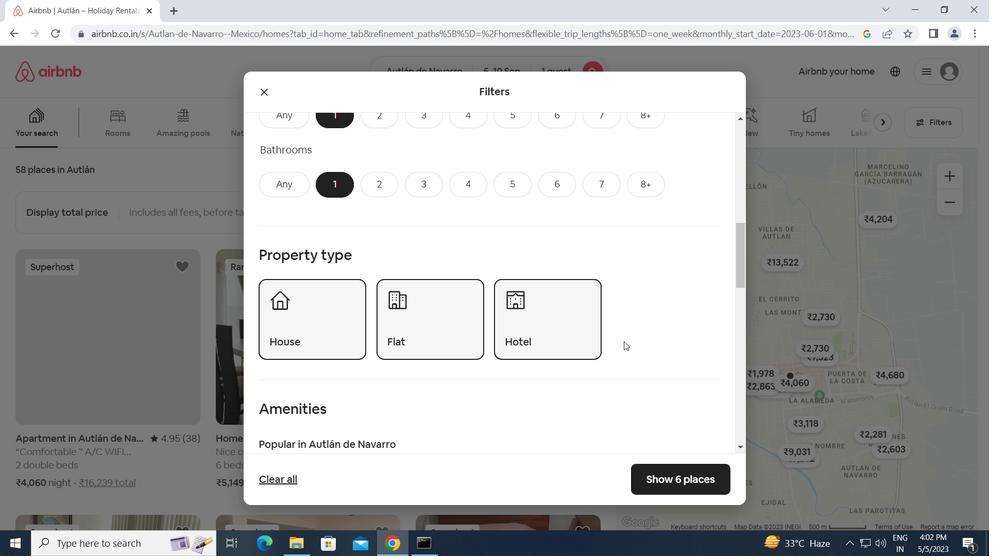 
Action: Mouse moved to (624, 341)
Screenshot: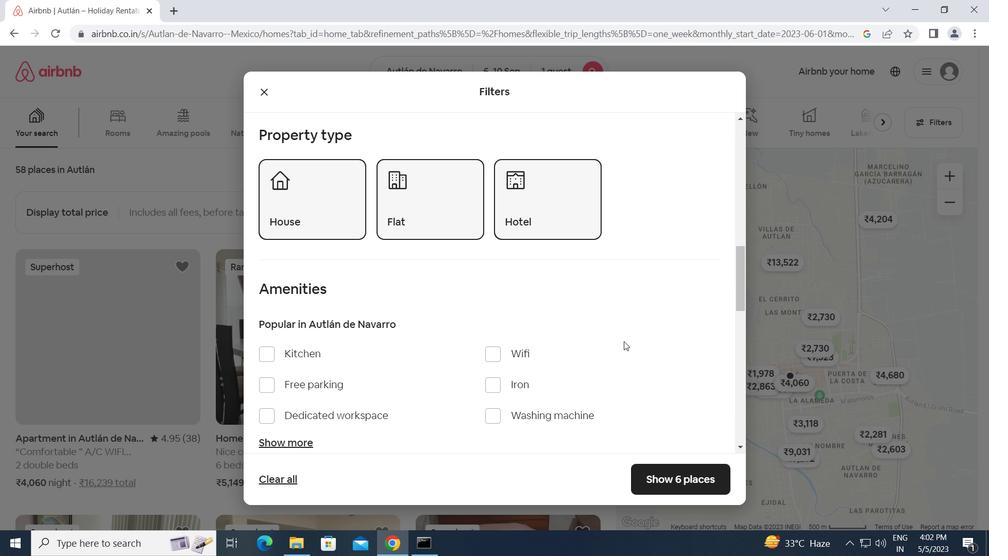 
Action: Mouse scrolled (624, 341) with delta (0, 0)
Screenshot: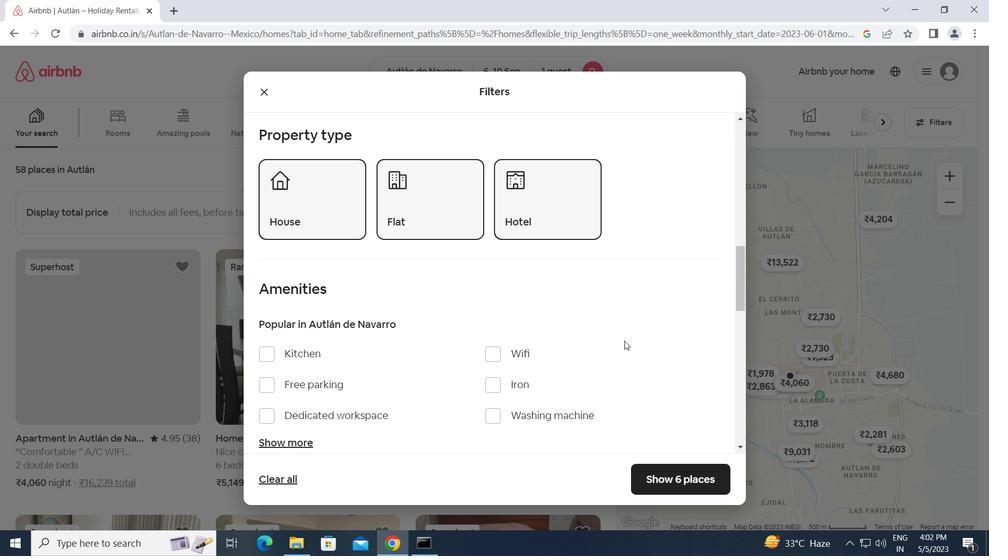 
Action: Mouse scrolled (624, 341) with delta (0, 0)
Screenshot: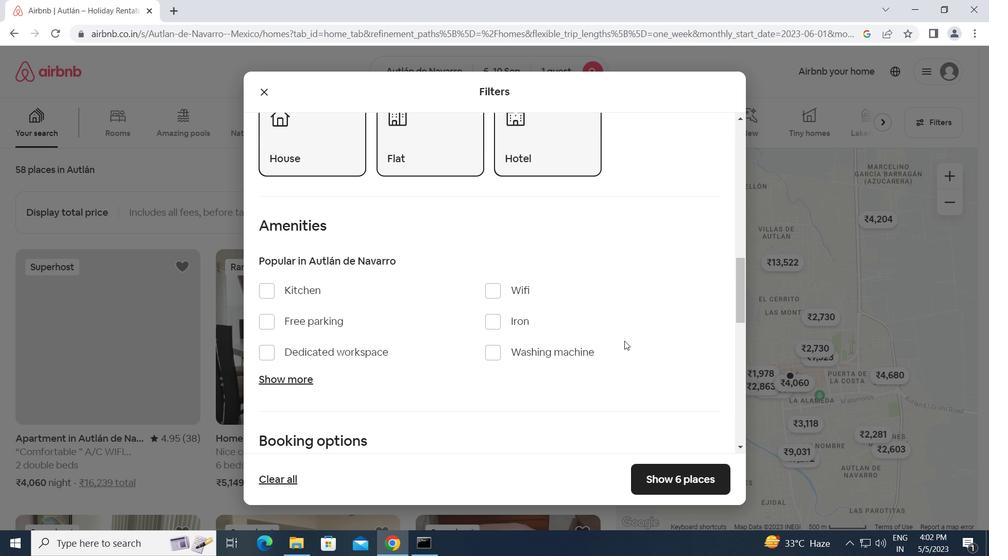 
Action: Mouse scrolled (624, 341) with delta (0, 0)
Screenshot: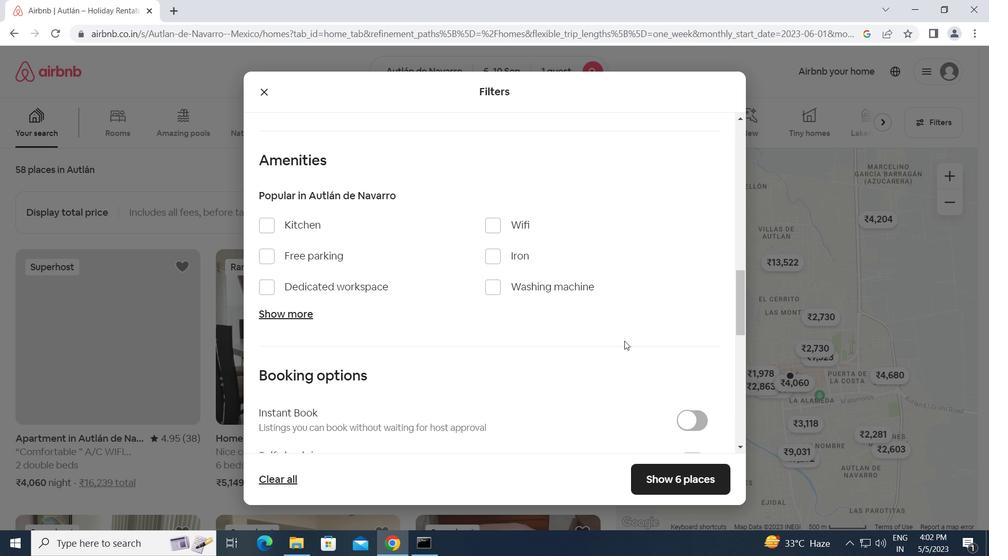 
Action: Mouse scrolled (624, 341) with delta (0, 0)
Screenshot: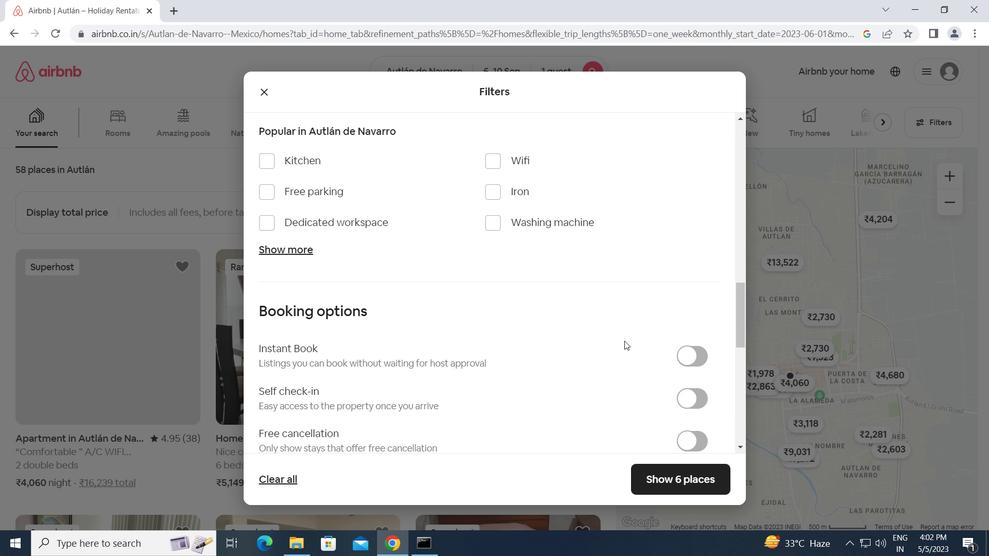 
Action: Mouse moved to (679, 332)
Screenshot: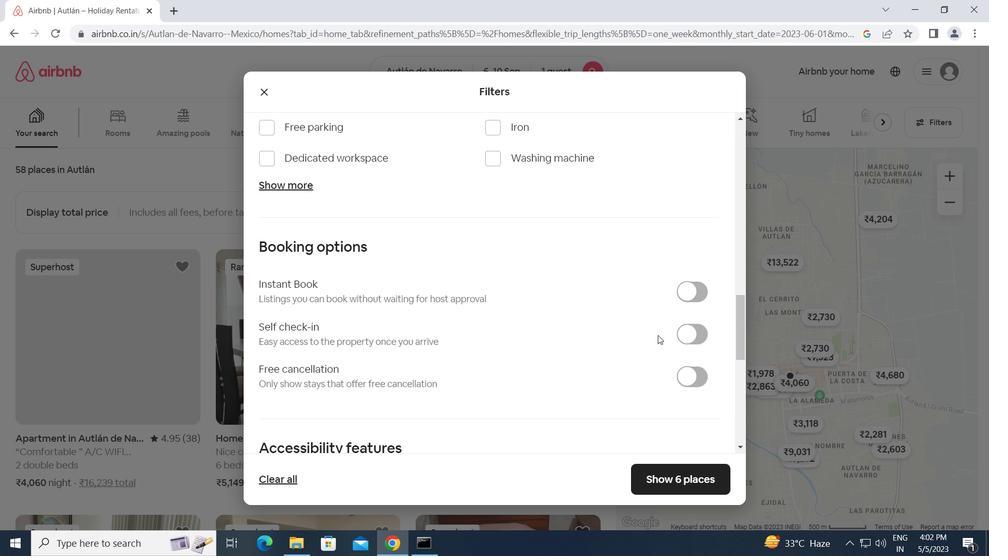 
Action: Mouse pressed left at (679, 332)
Screenshot: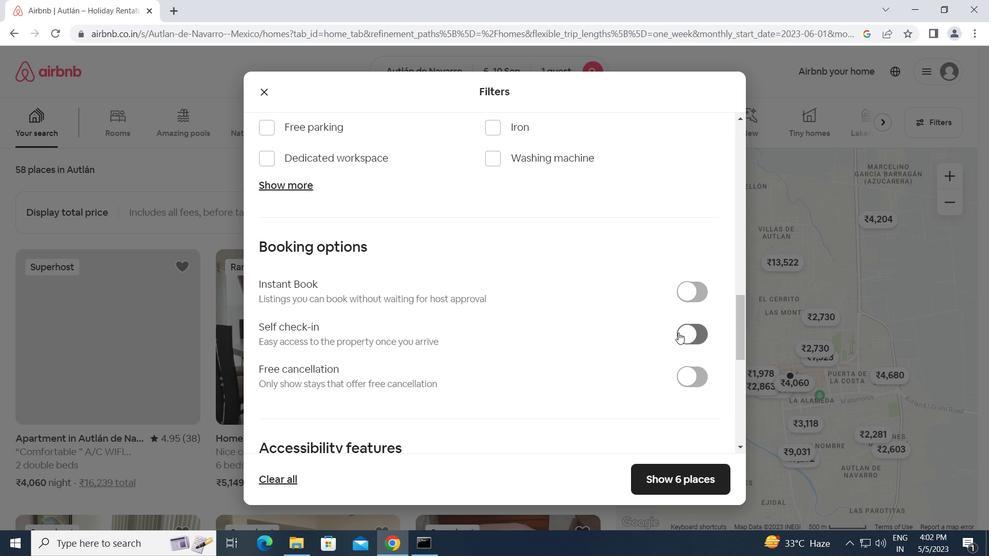 
Action: Mouse moved to (621, 361)
Screenshot: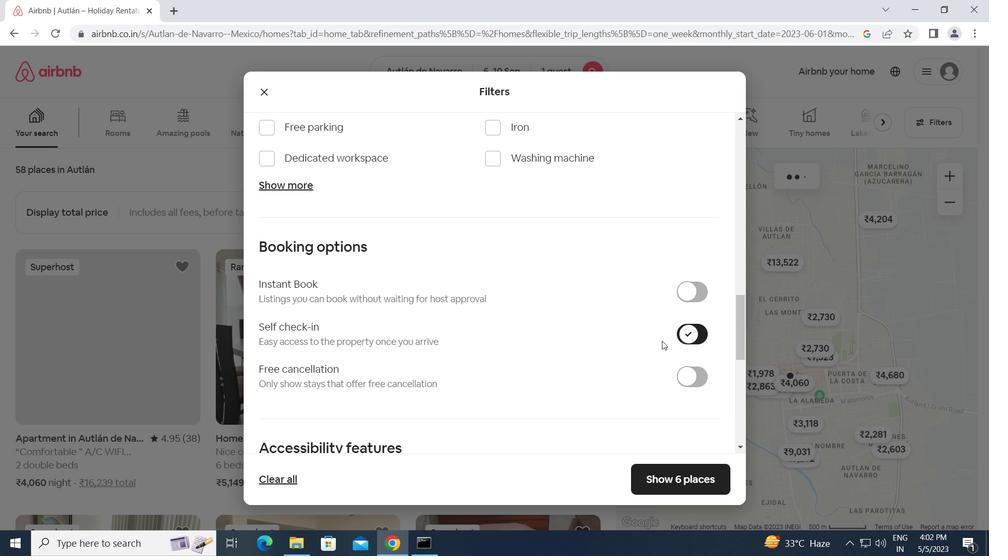 
Action: Mouse scrolled (621, 360) with delta (0, 0)
Screenshot: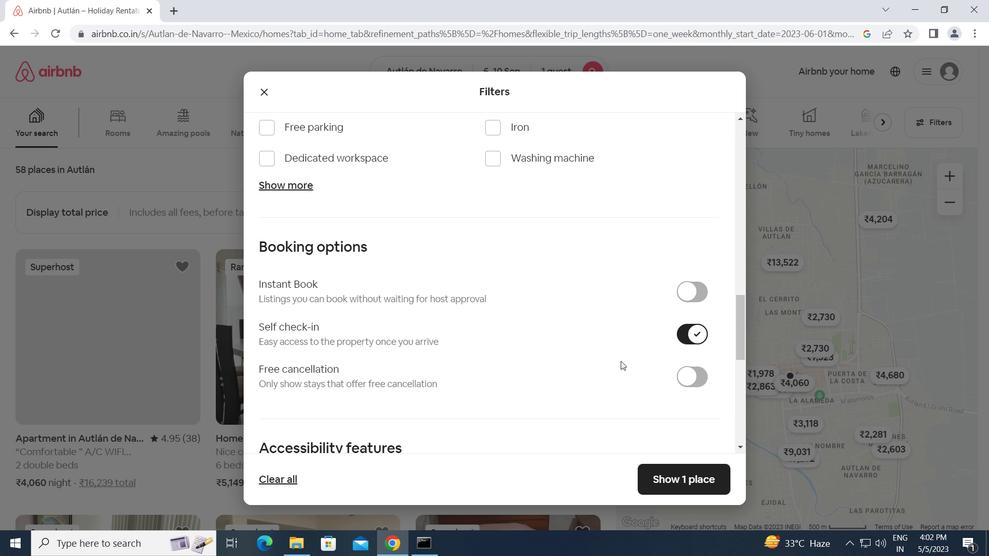 
Action: Mouse scrolled (621, 360) with delta (0, 0)
Screenshot: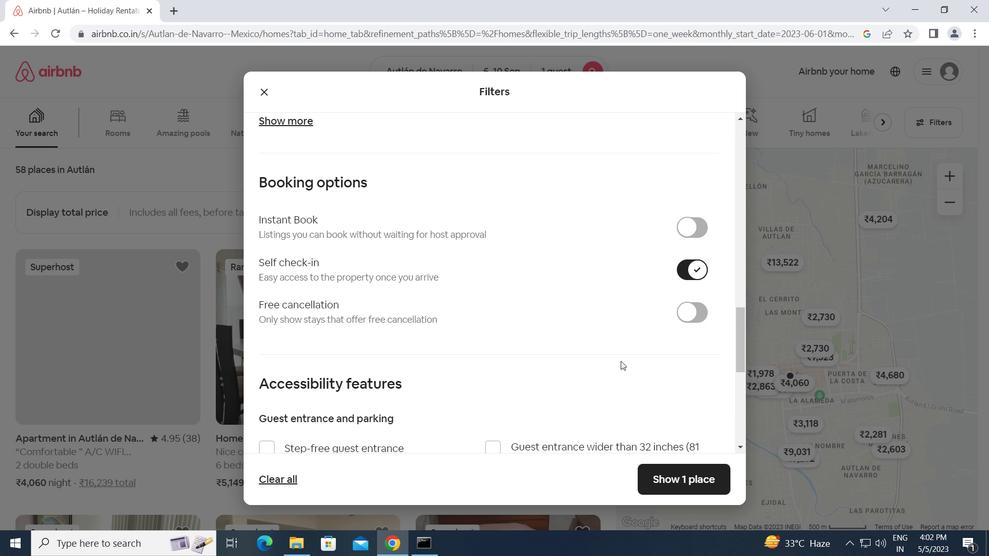 
Action: Mouse scrolled (621, 360) with delta (0, 0)
Screenshot: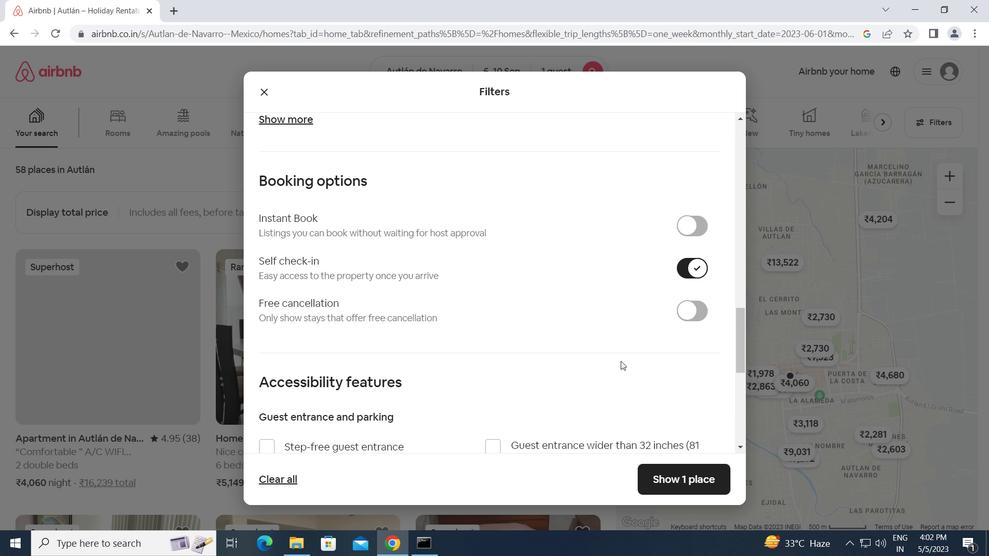 
Action: Mouse scrolled (621, 360) with delta (0, 0)
Screenshot: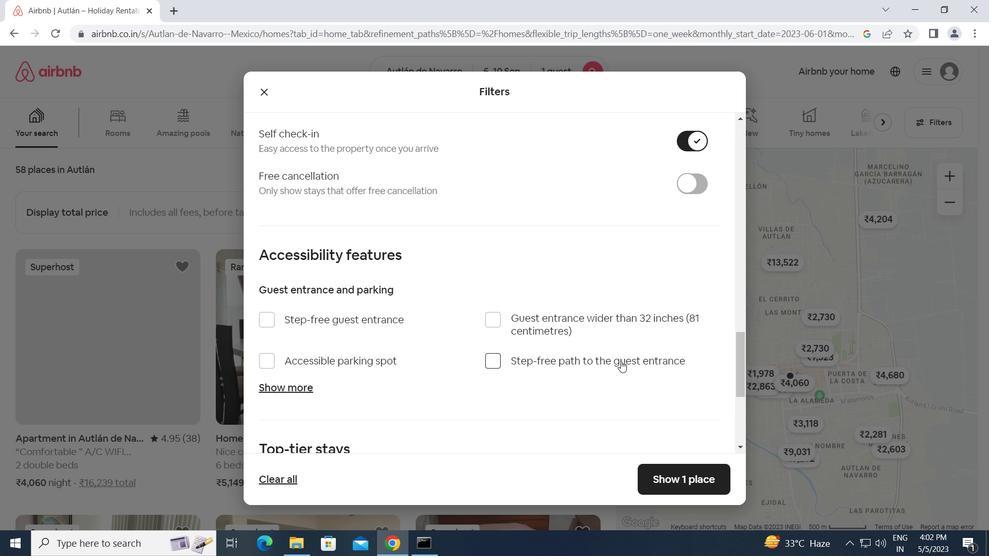 
Action: Mouse scrolled (621, 360) with delta (0, 0)
Screenshot: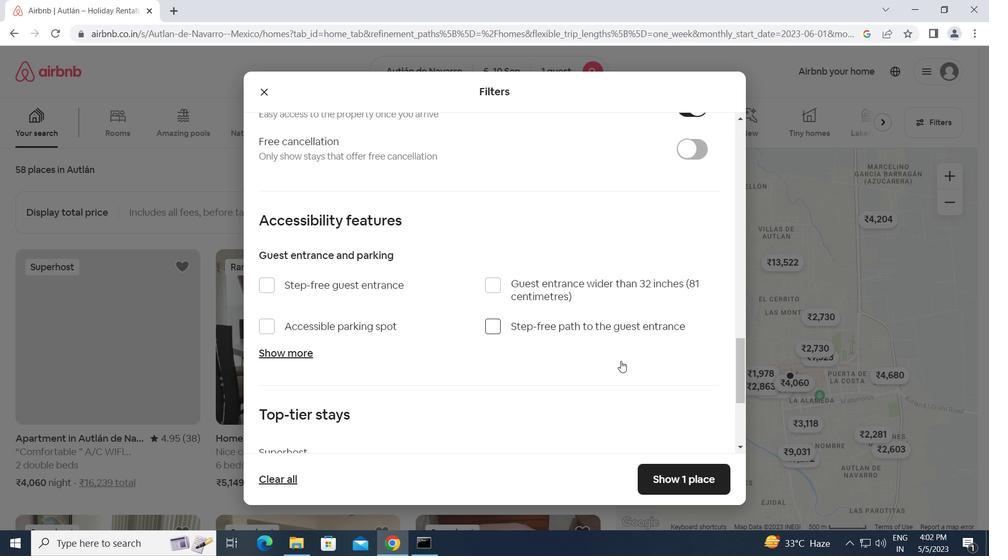 
Action: Mouse scrolled (621, 360) with delta (0, 0)
Screenshot: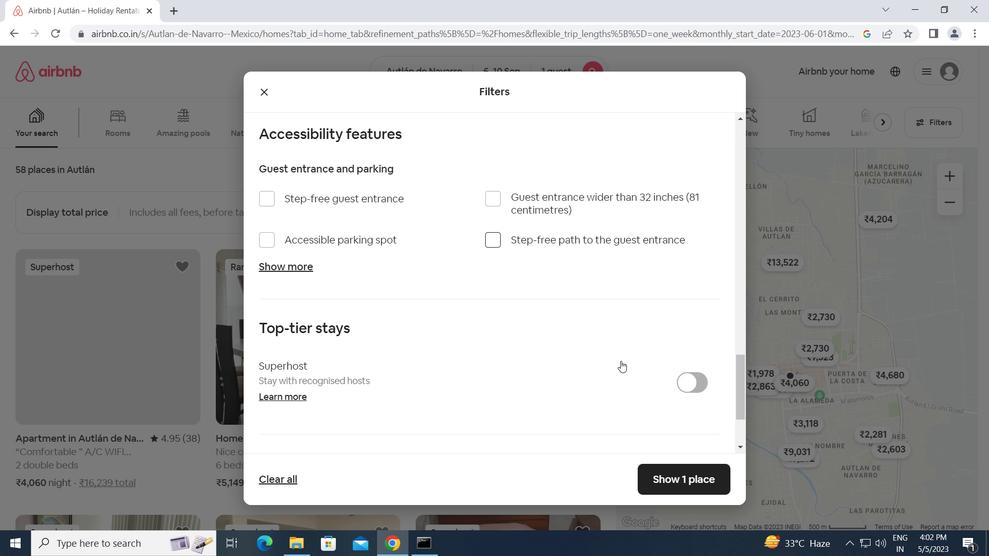 
Action: Mouse scrolled (621, 360) with delta (0, 0)
Screenshot: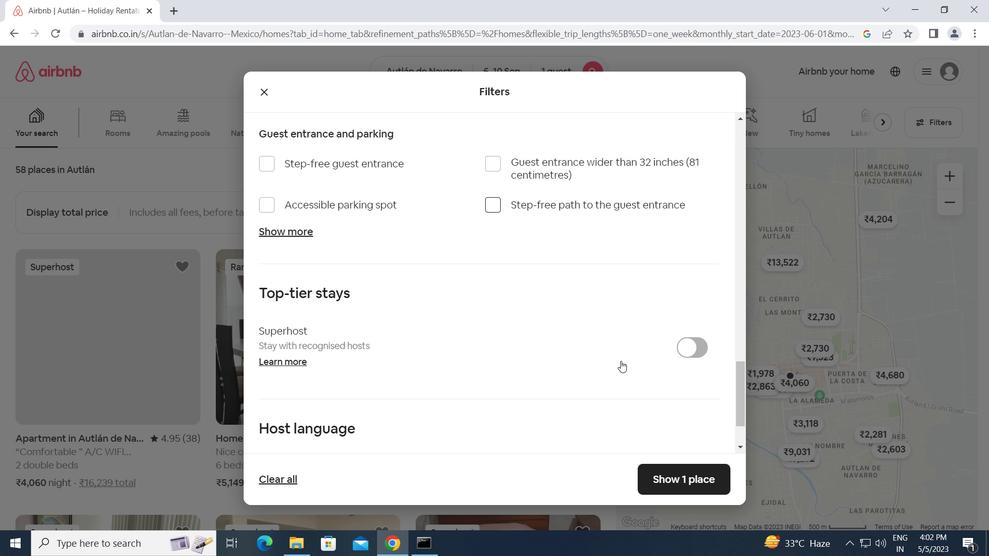 
Action: Mouse scrolled (621, 360) with delta (0, 0)
Screenshot: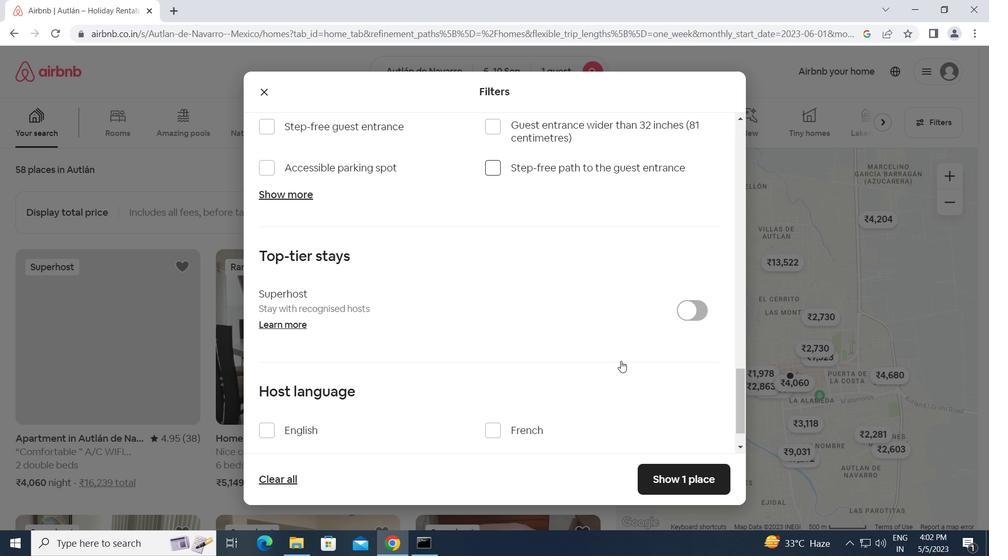 
Action: Mouse moved to (261, 385)
Screenshot: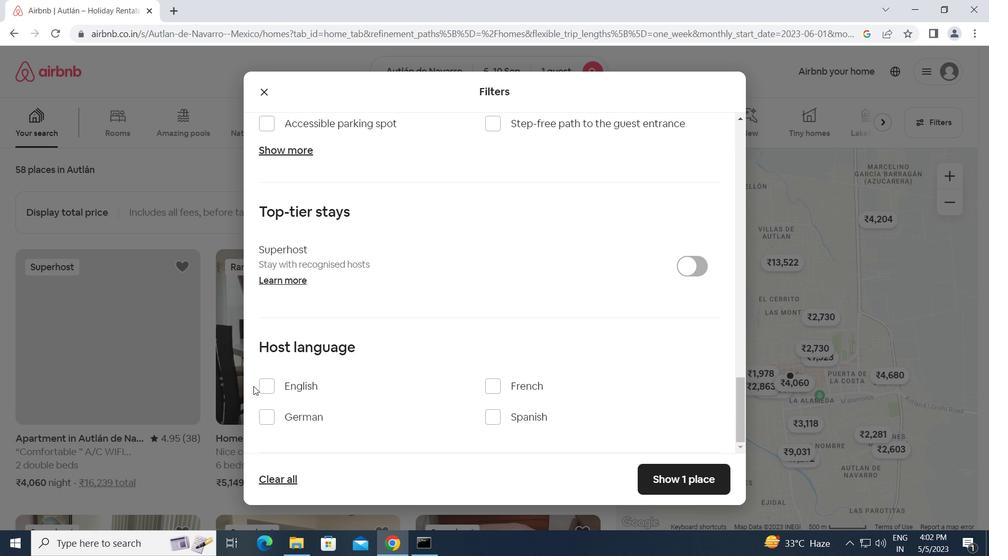 
Action: Mouse pressed left at (261, 385)
Screenshot: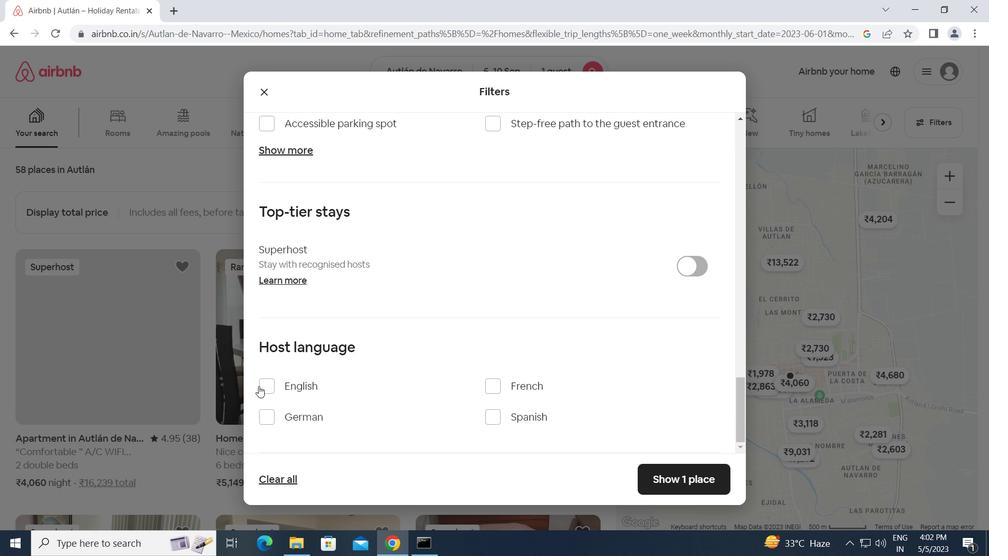 
Action: Mouse moved to (685, 477)
Screenshot: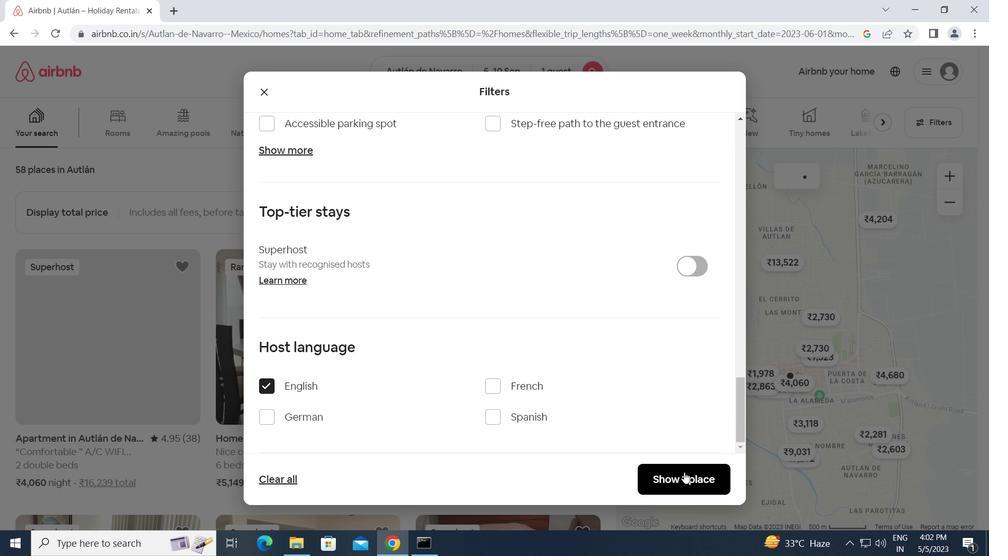 
Action: Mouse pressed left at (685, 477)
Screenshot: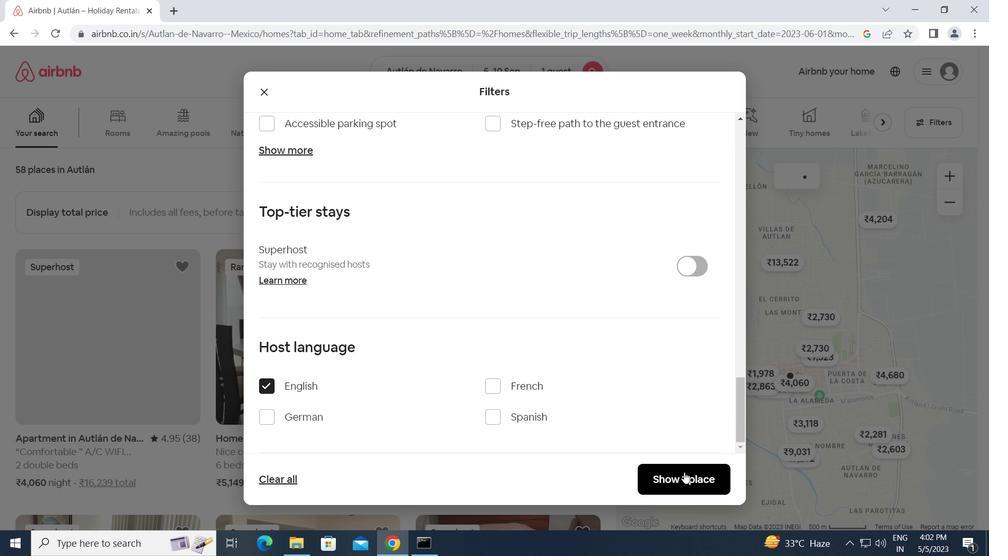 
Action: Mouse moved to (577, 437)
Screenshot: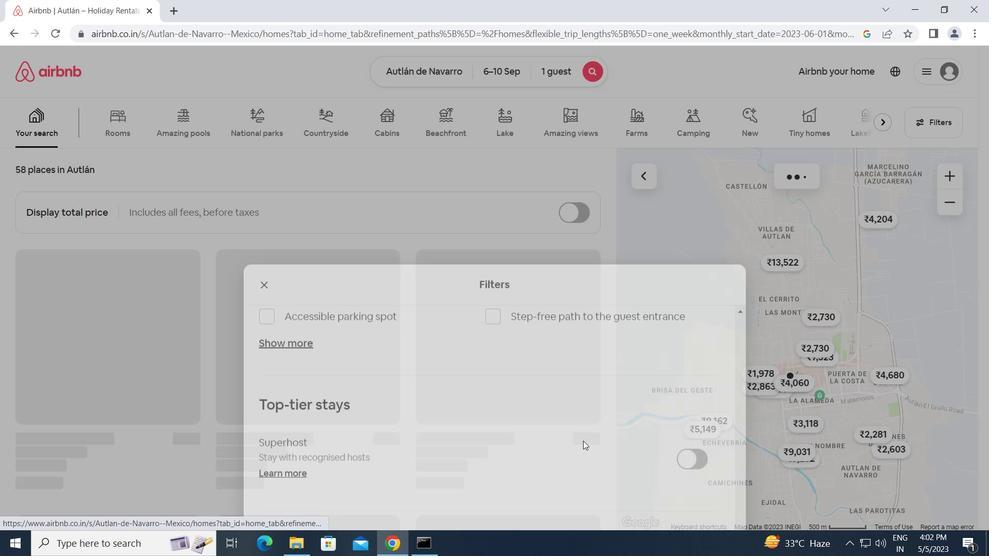 
